 Task: Start a Sprint called Sprint0000000096 in Scrum Project Project0000000032 in Jira. Create a Scrum Project Project0000000033 in Jira. Create a Scrum Project Project0000000034 in Jira. Add Person0000000065 as Team Member of Scrum Project Project0000000033 in Jira. Add Person0000000066 as Team Member of Scrum Project Project0000000033 in Jira
Action: Mouse moved to (313, 115)
Screenshot: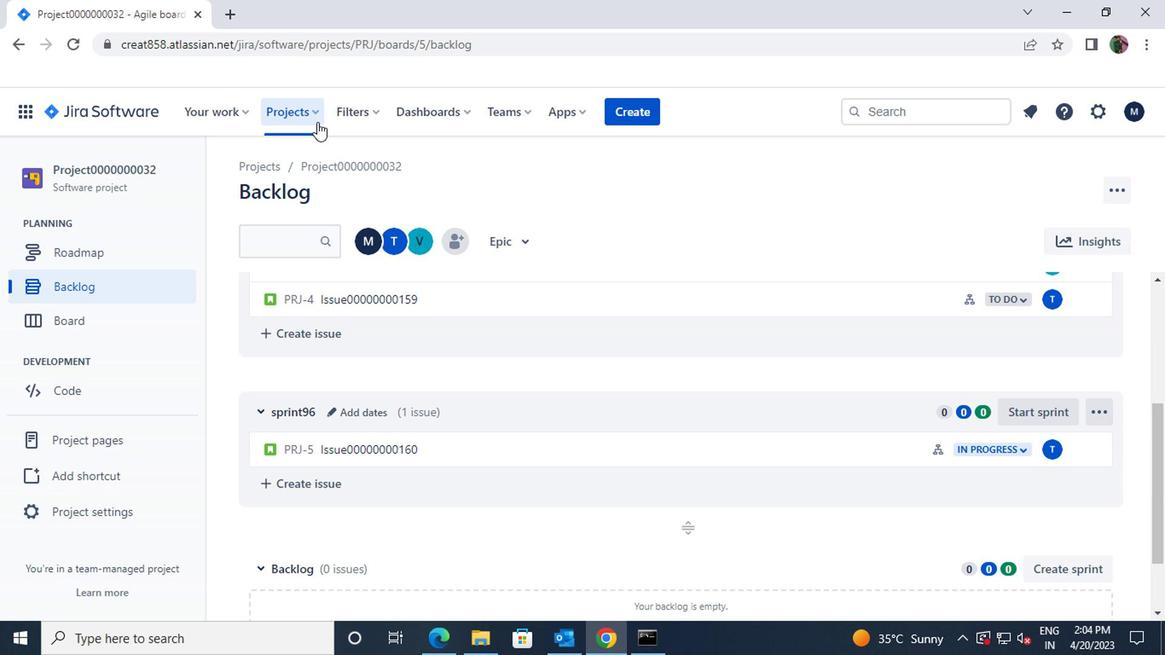 
Action: Mouse pressed left at (313, 115)
Screenshot: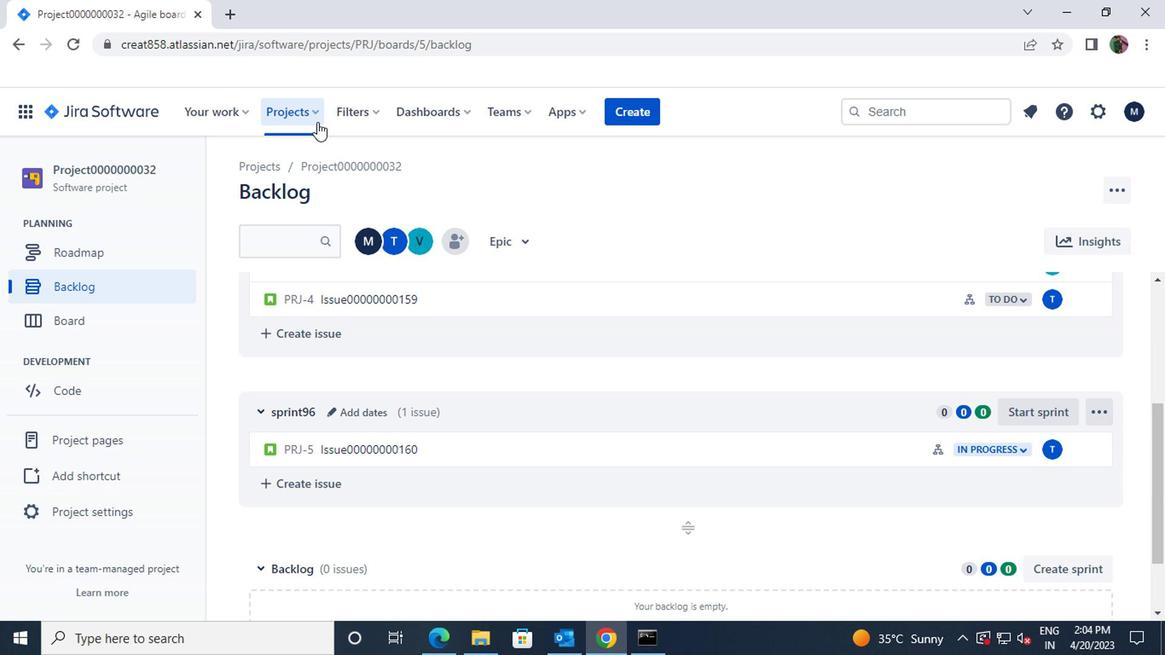 
Action: Mouse moved to (311, 183)
Screenshot: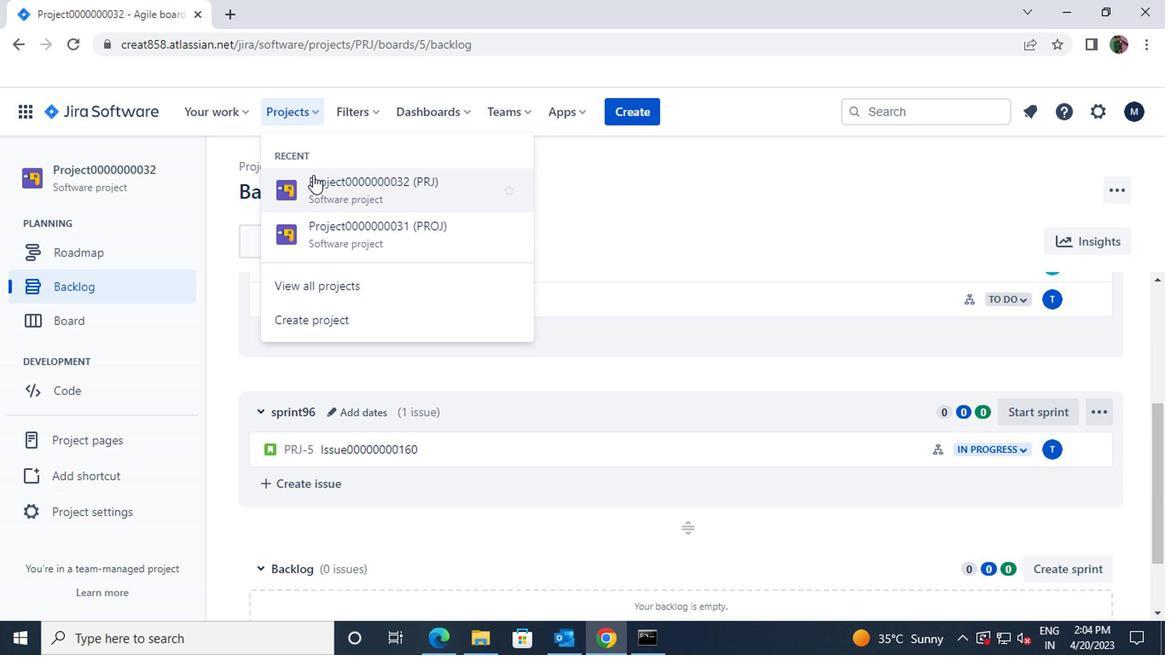
Action: Mouse pressed left at (311, 183)
Screenshot: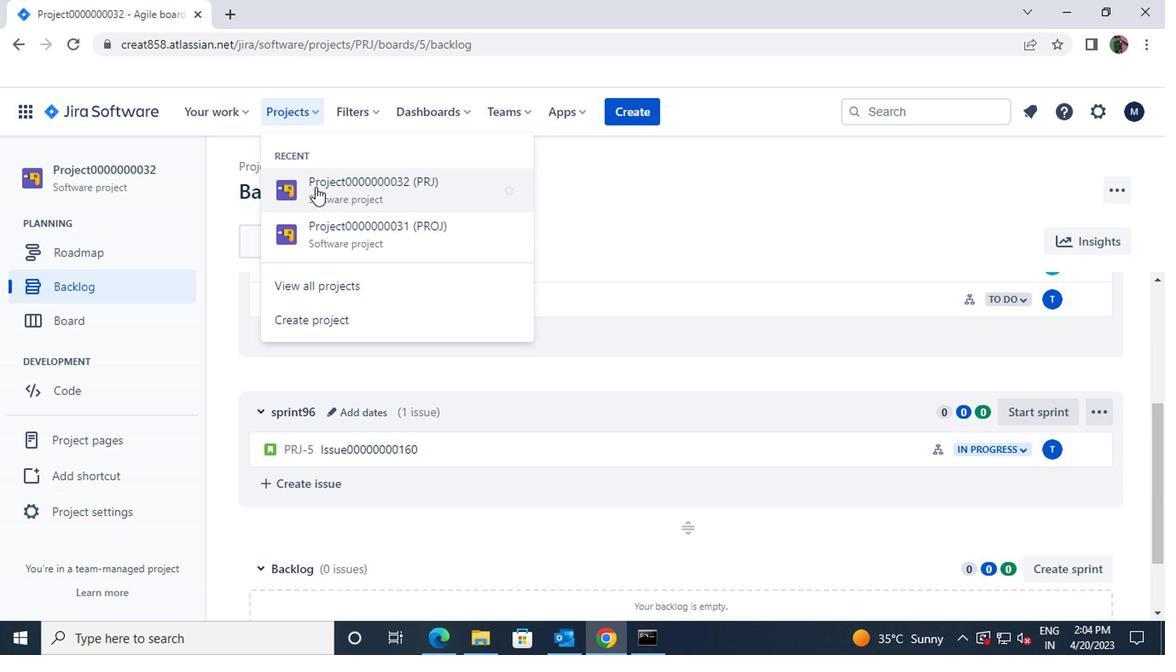 
Action: Mouse moved to (115, 285)
Screenshot: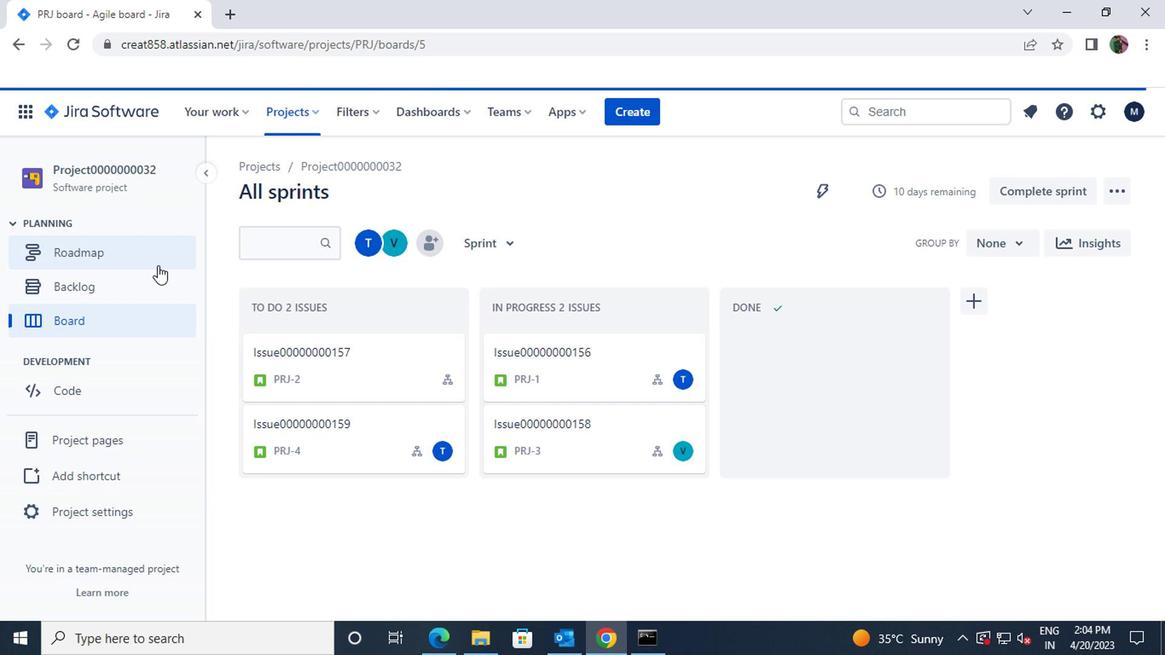 
Action: Mouse pressed left at (115, 285)
Screenshot: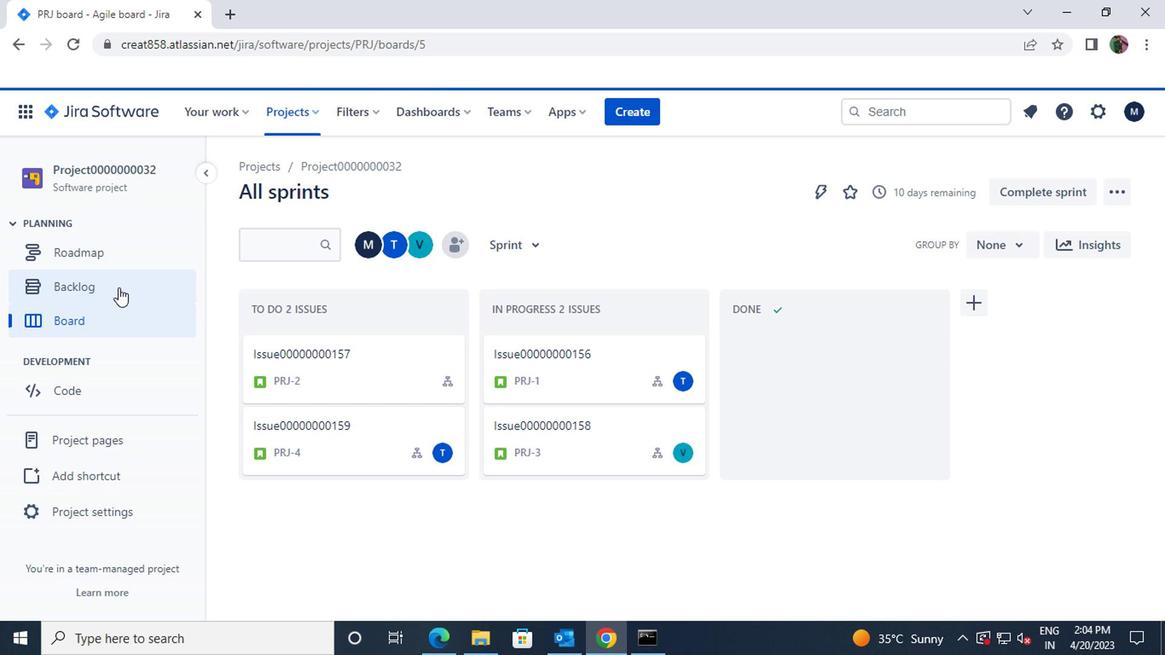
Action: Mouse moved to (487, 388)
Screenshot: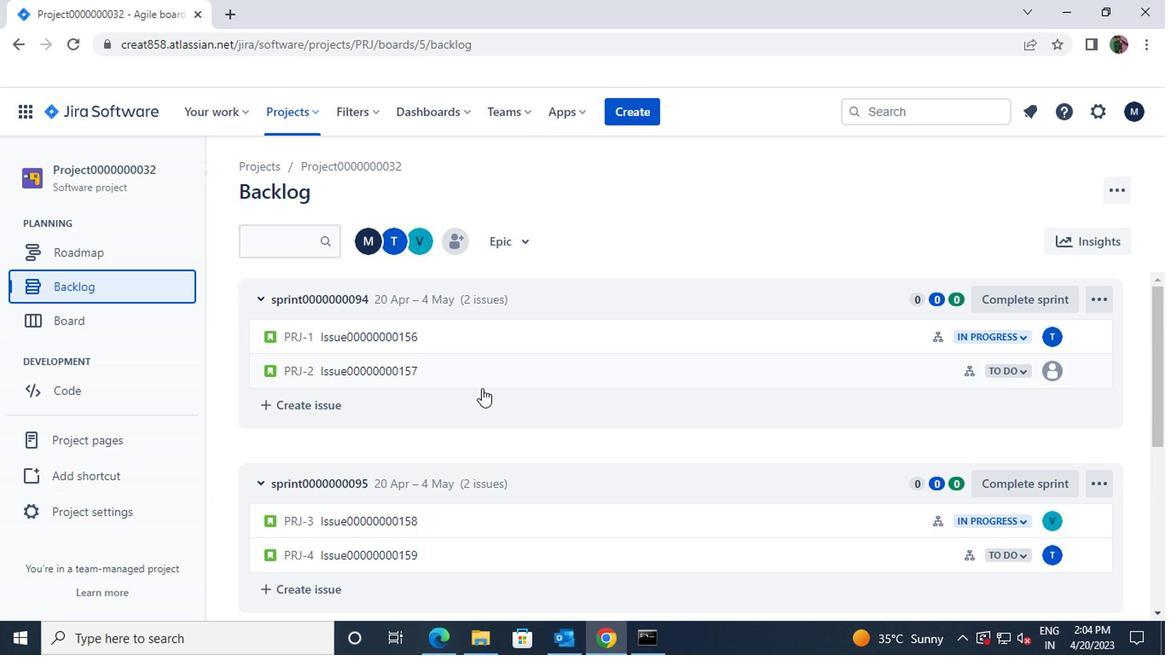 
Action: Mouse scrolled (487, 387) with delta (0, 0)
Screenshot: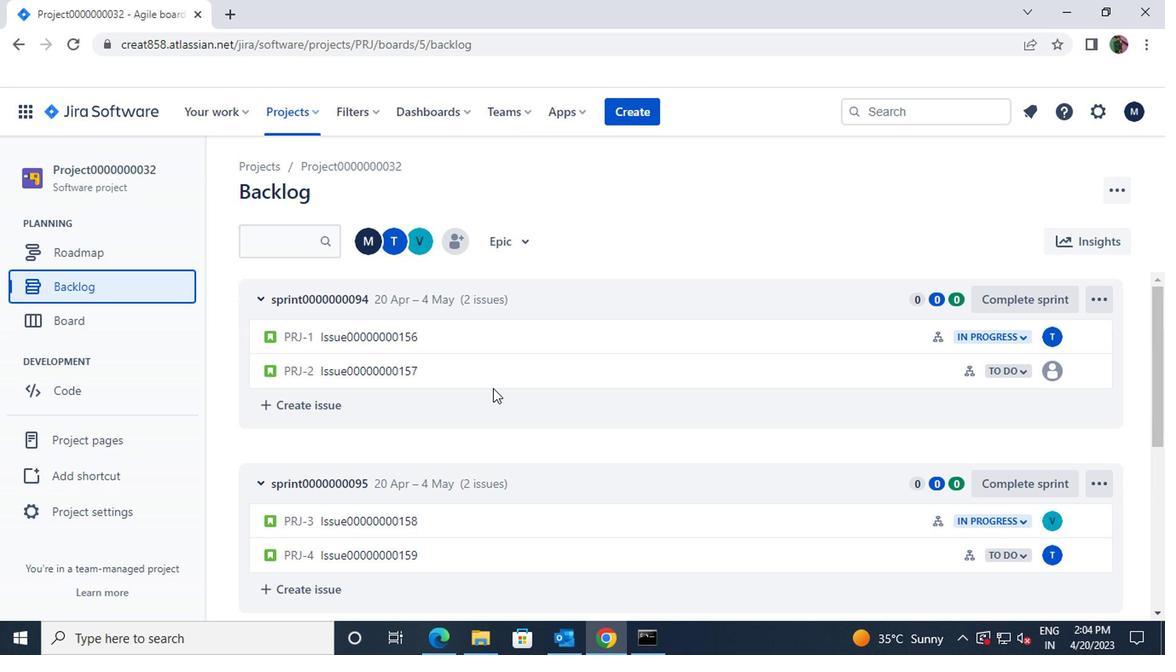 
Action: Mouse scrolled (487, 387) with delta (0, 0)
Screenshot: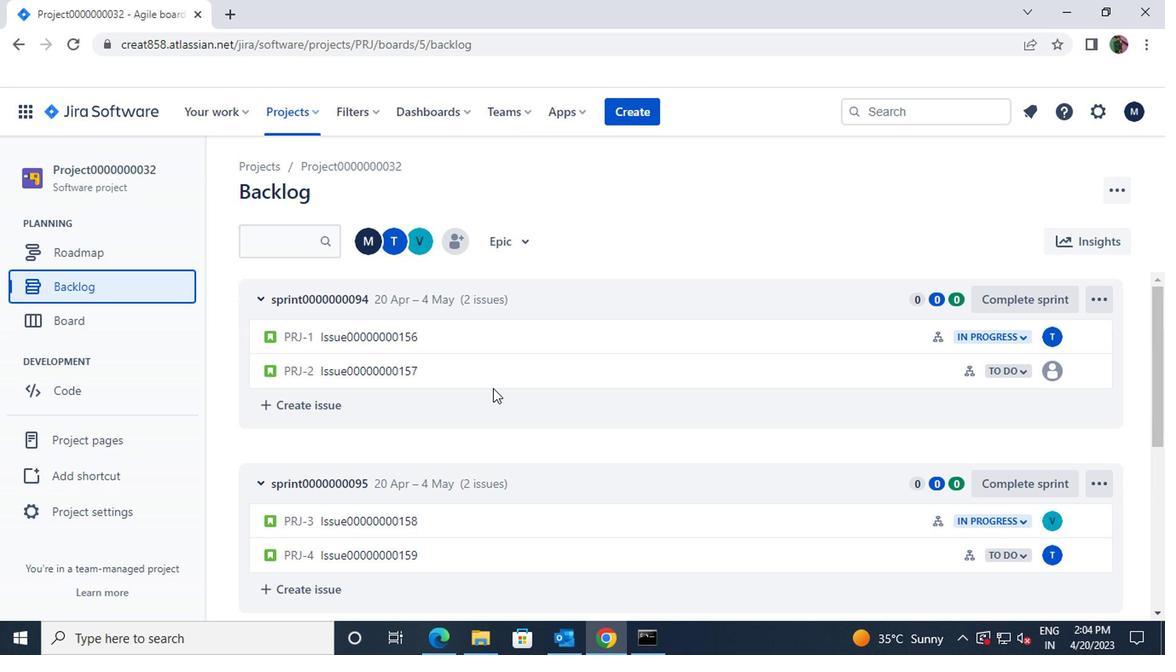 
Action: Mouse scrolled (487, 387) with delta (0, 0)
Screenshot: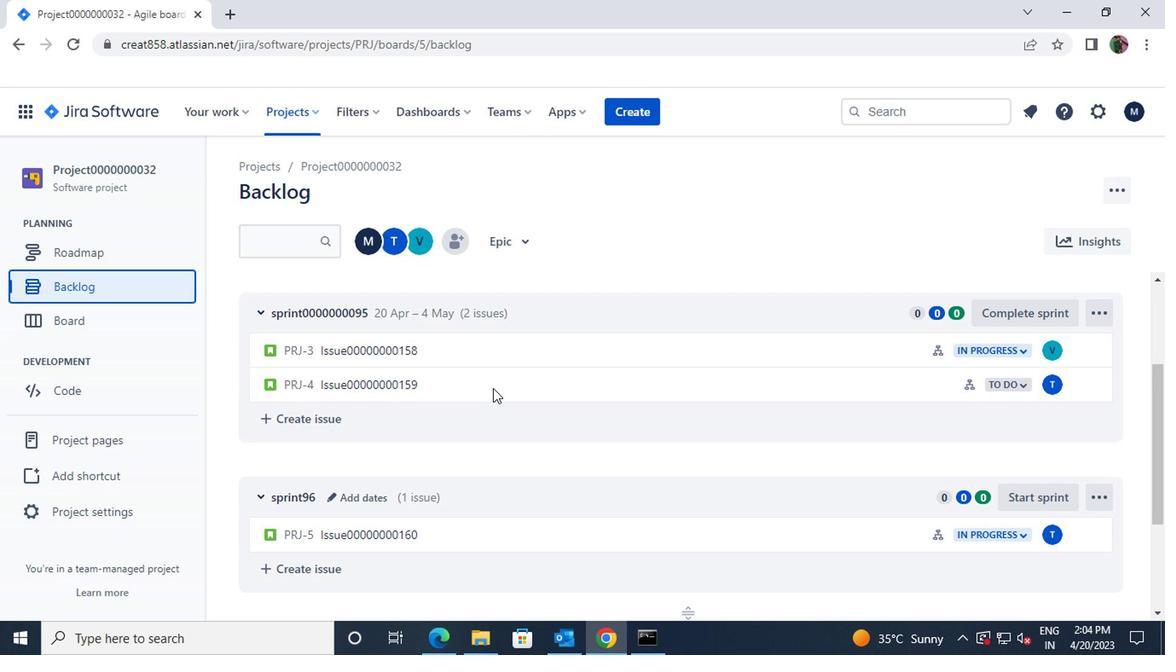
Action: Mouse moved to (1016, 416)
Screenshot: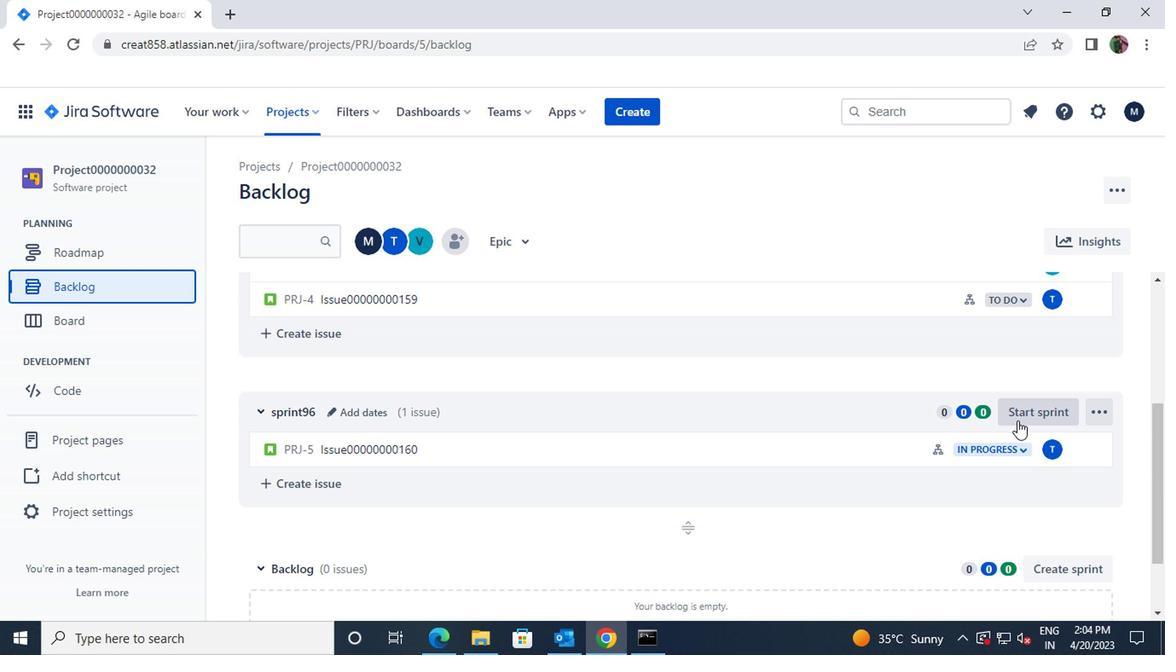 
Action: Mouse pressed left at (1016, 416)
Screenshot: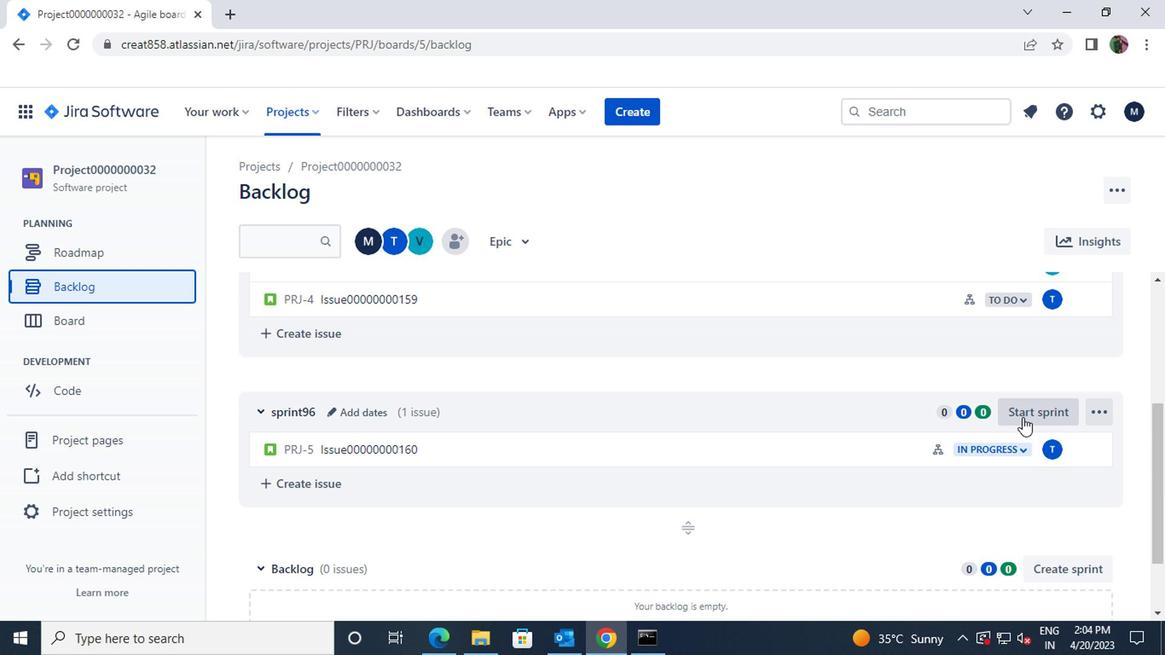 
Action: Mouse moved to (673, 443)
Screenshot: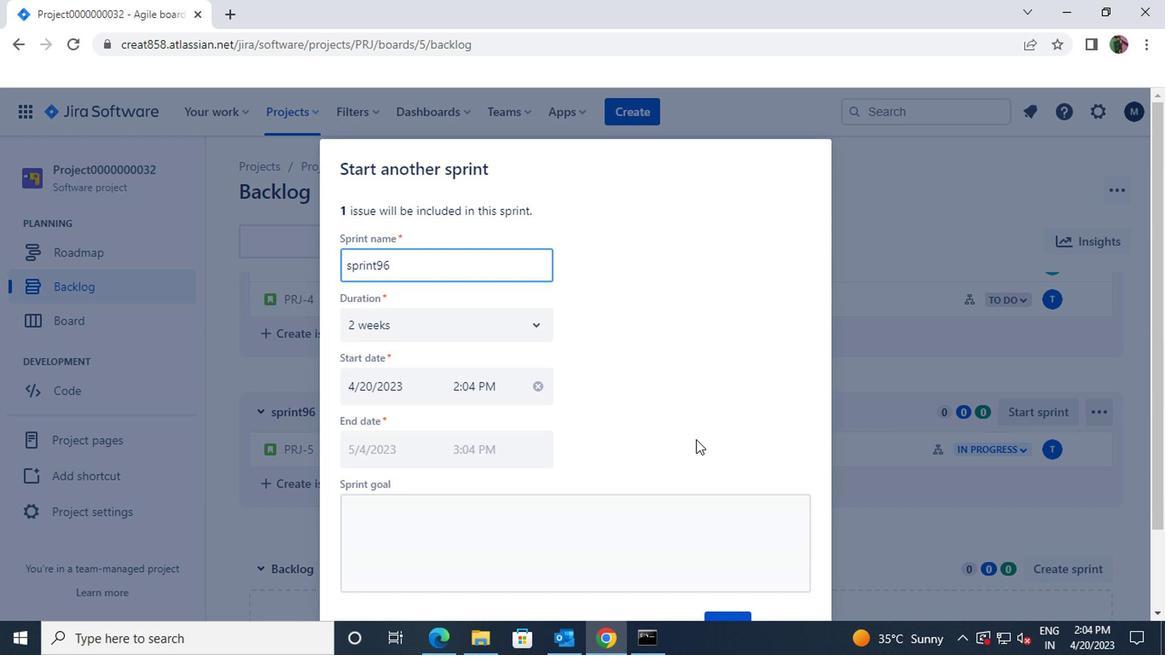 
Action: Mouse scrolled (673, 442) with delta (0, 0)
Screenshot: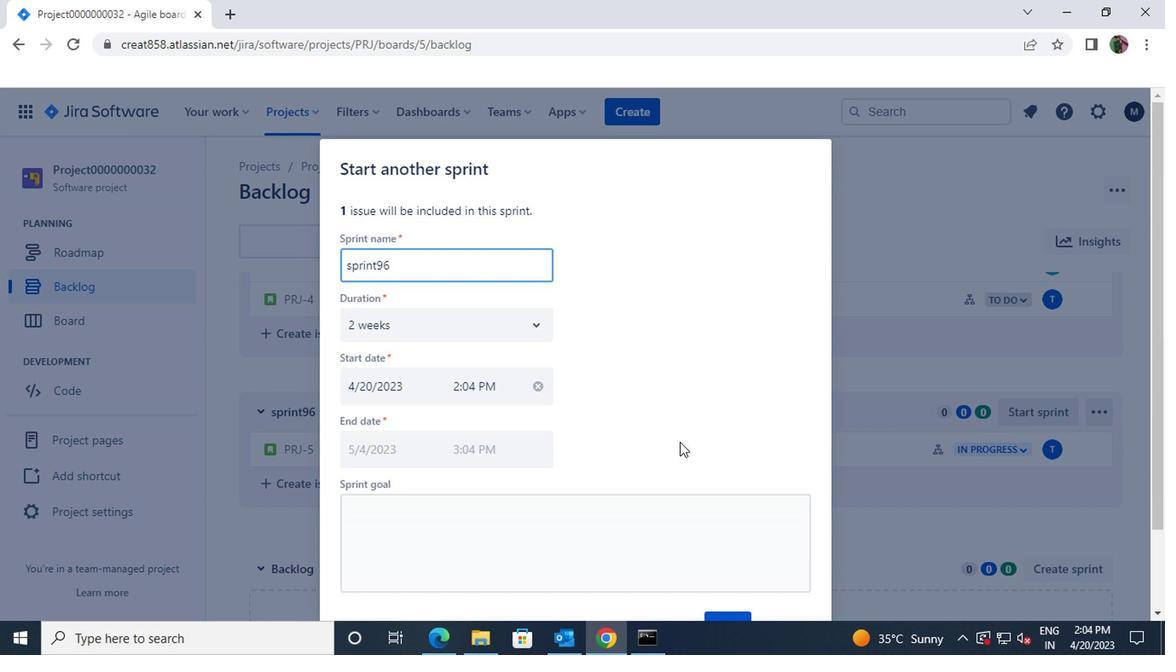 
Action: Mouse scrolled (673, 442) with delta (0, 0)
Screenshot: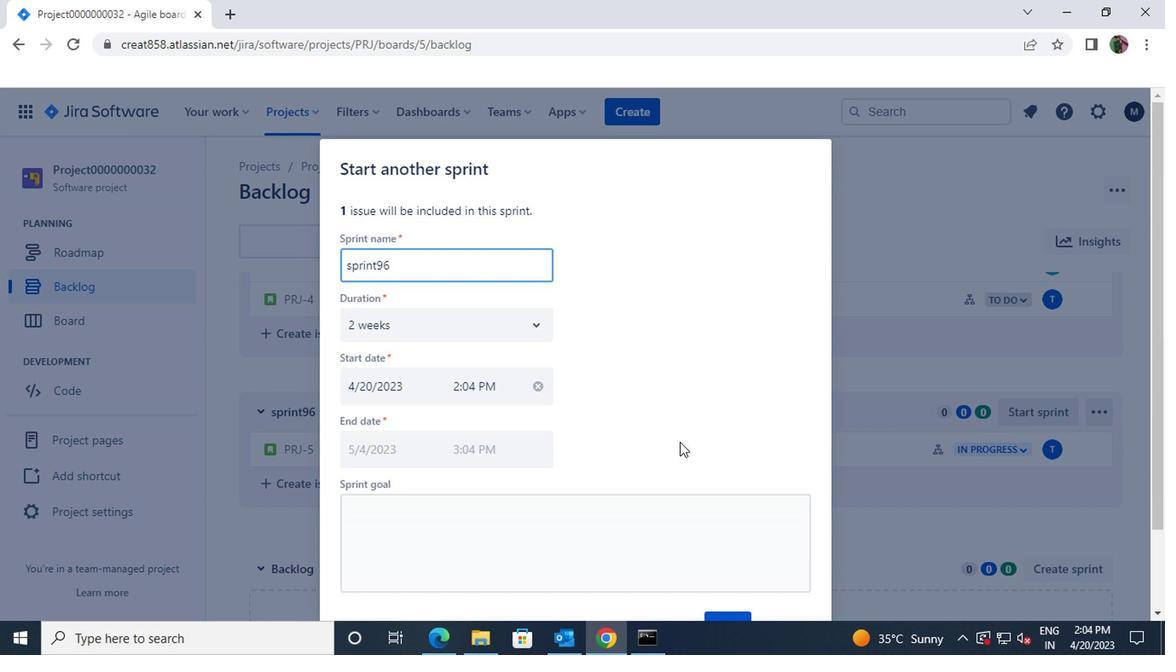 
Action: Mouse moved to (709, 525)
Screenshot: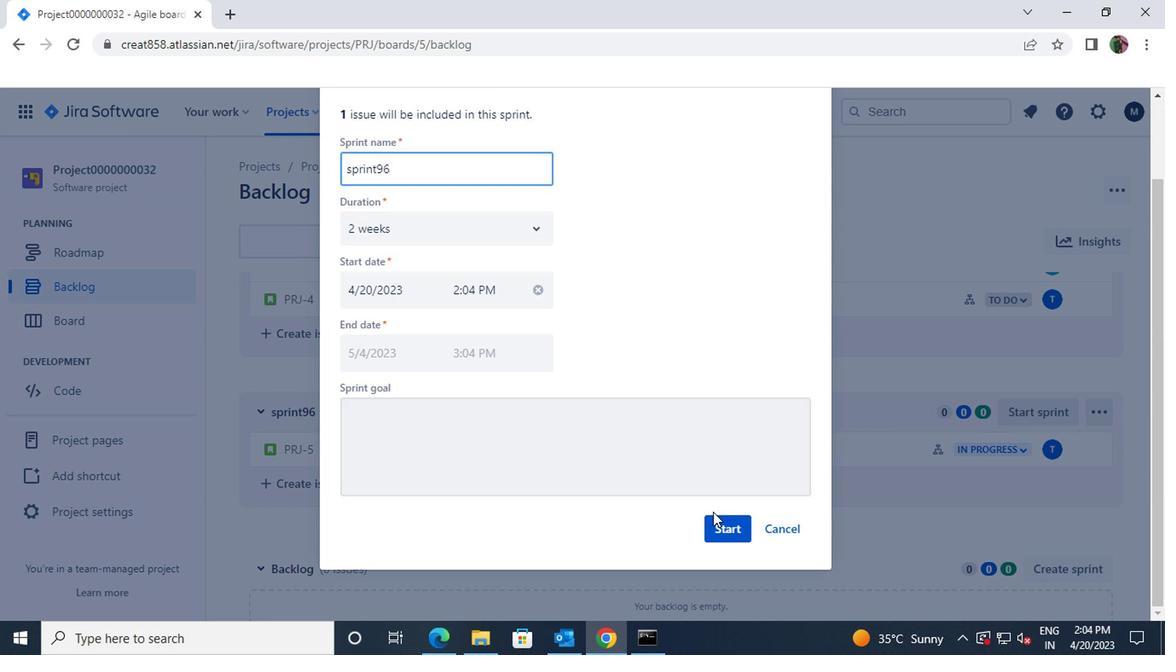 
Action: Mouse pressed left at (709, 525)
Screenshot: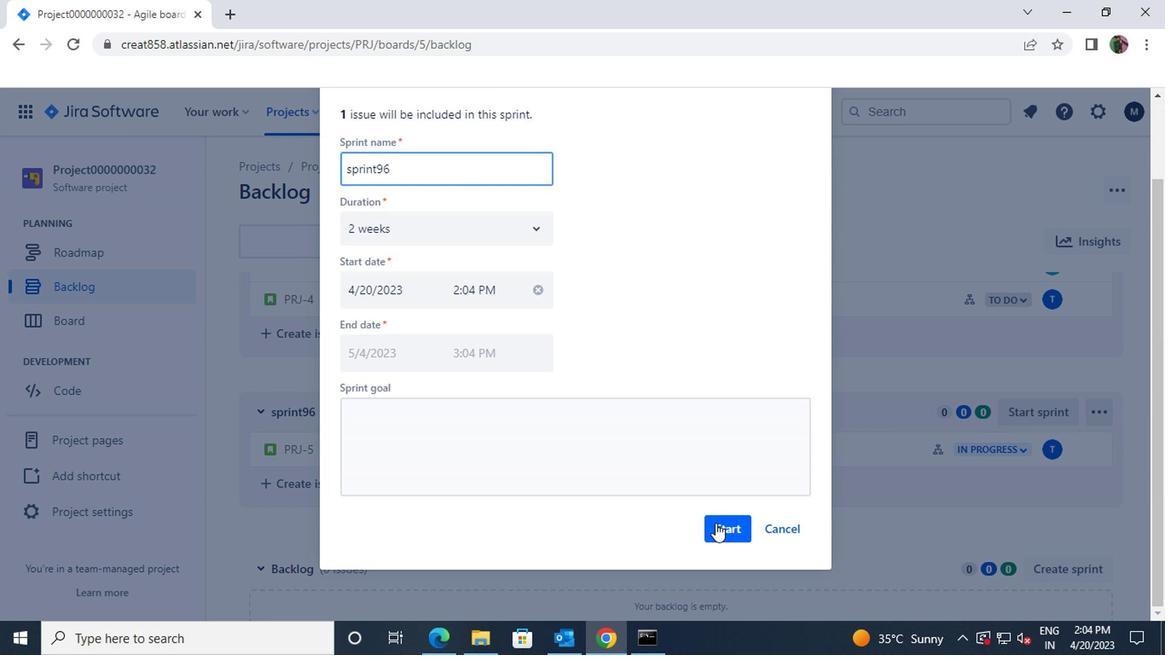 
Action: Mouse moved to (315, 108)
Screenshot: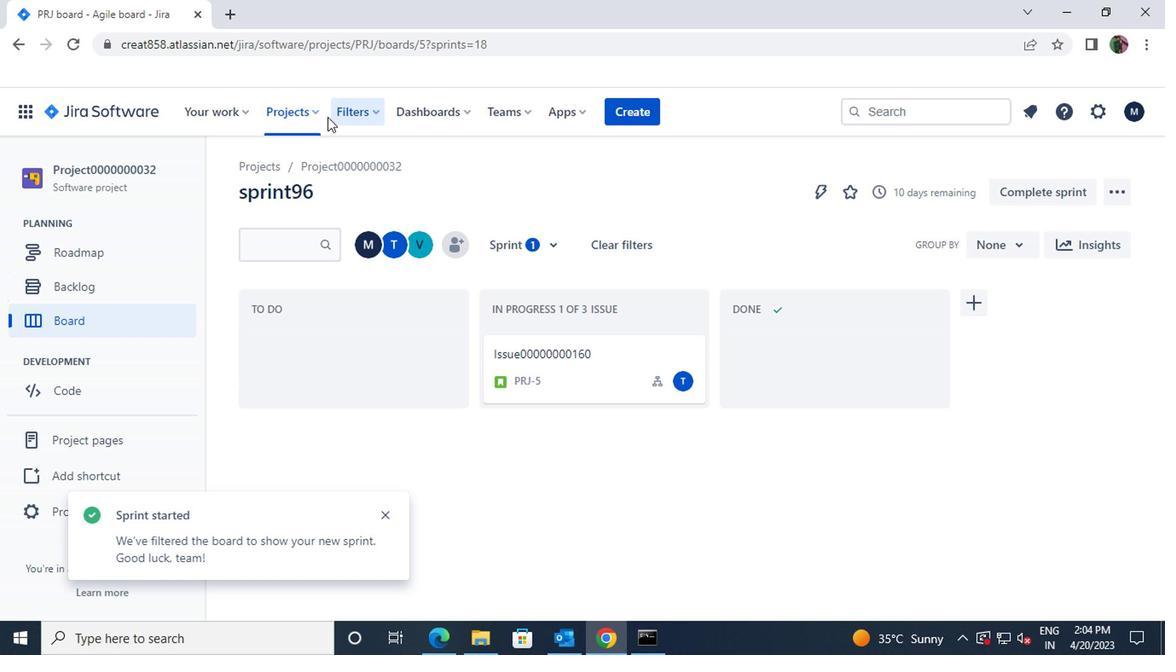 
Action: Mouse pressed left at (315, 108)
Screenshot: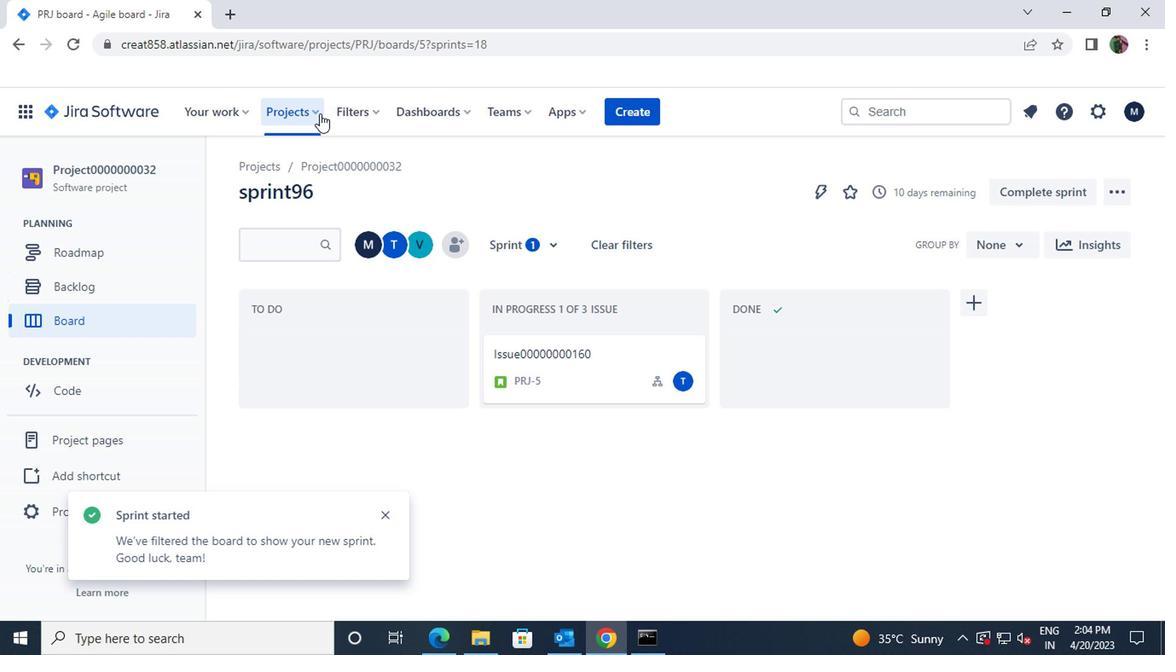 
Action: Mouse moved to (343, 311)
Screenshot: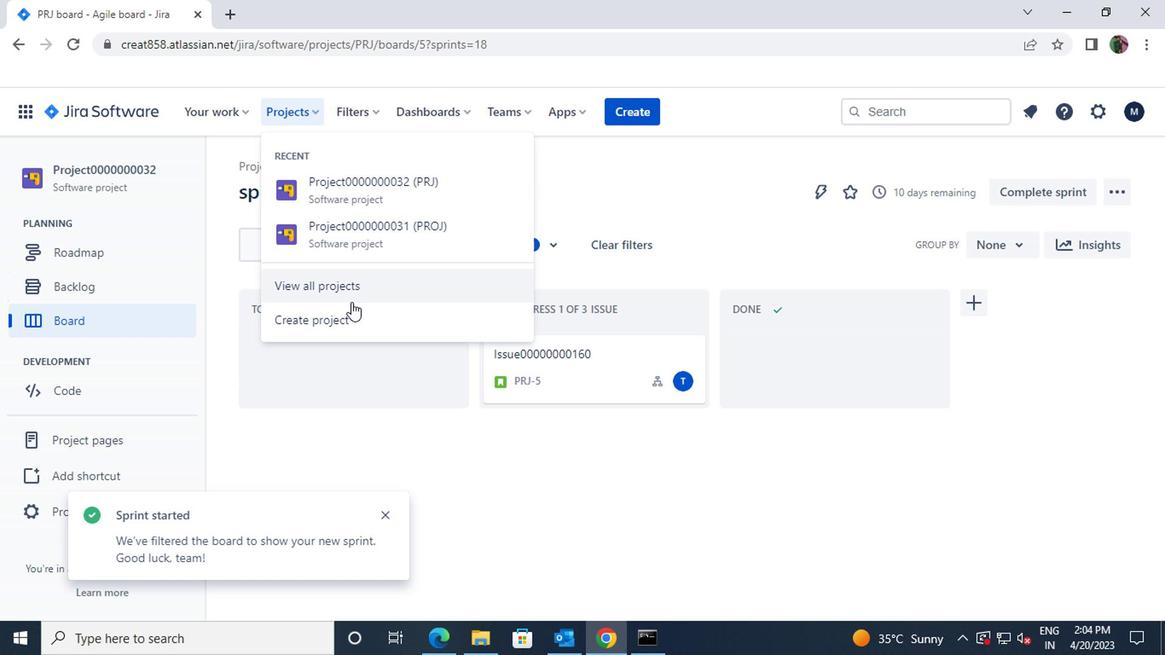 
Action: Mouse pressed left at (343, 311)
Screenshot: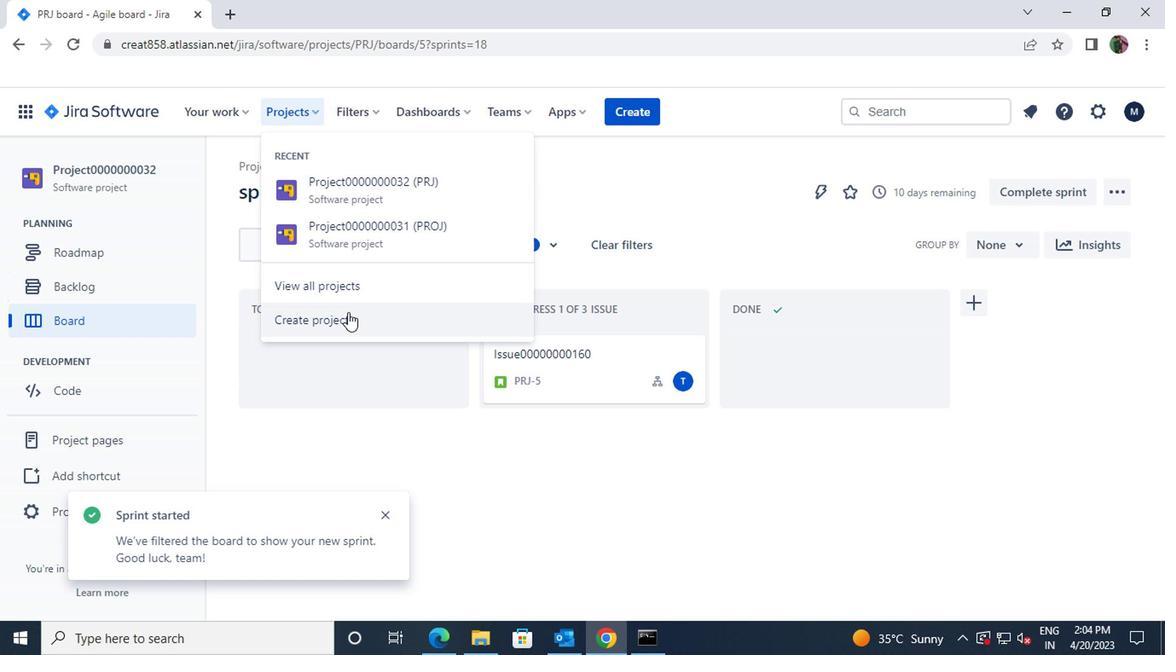 
Action: Mouse moved to (434, 435)
Screenshot: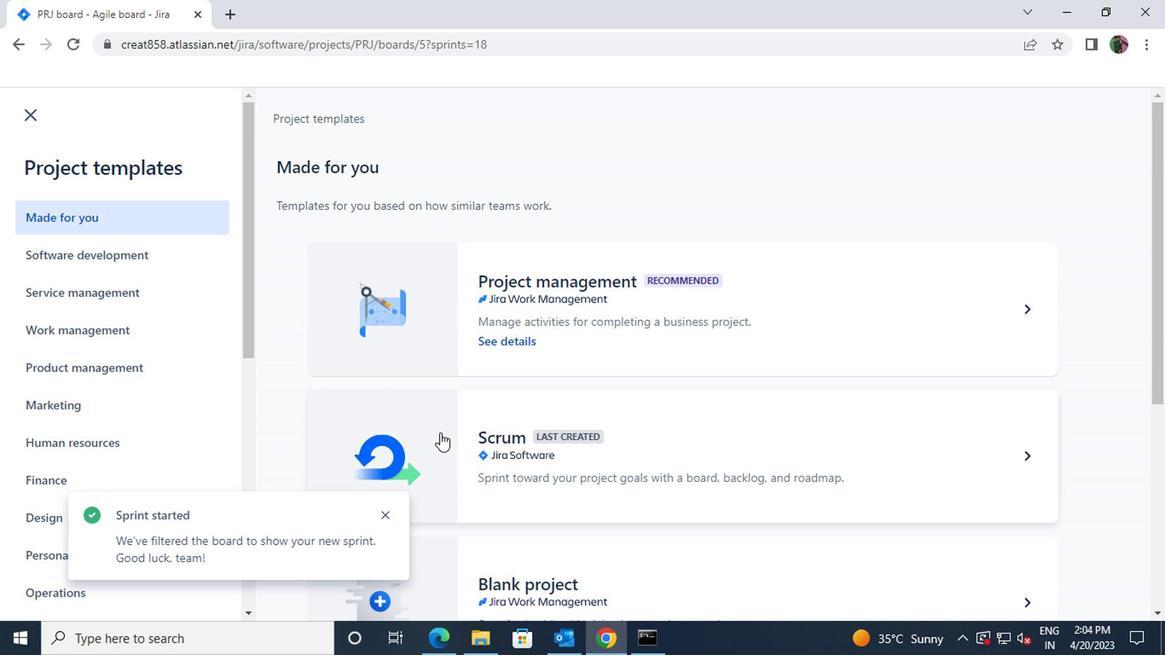 
Action: Mouse pressed left at (434, 435)
Screenshot: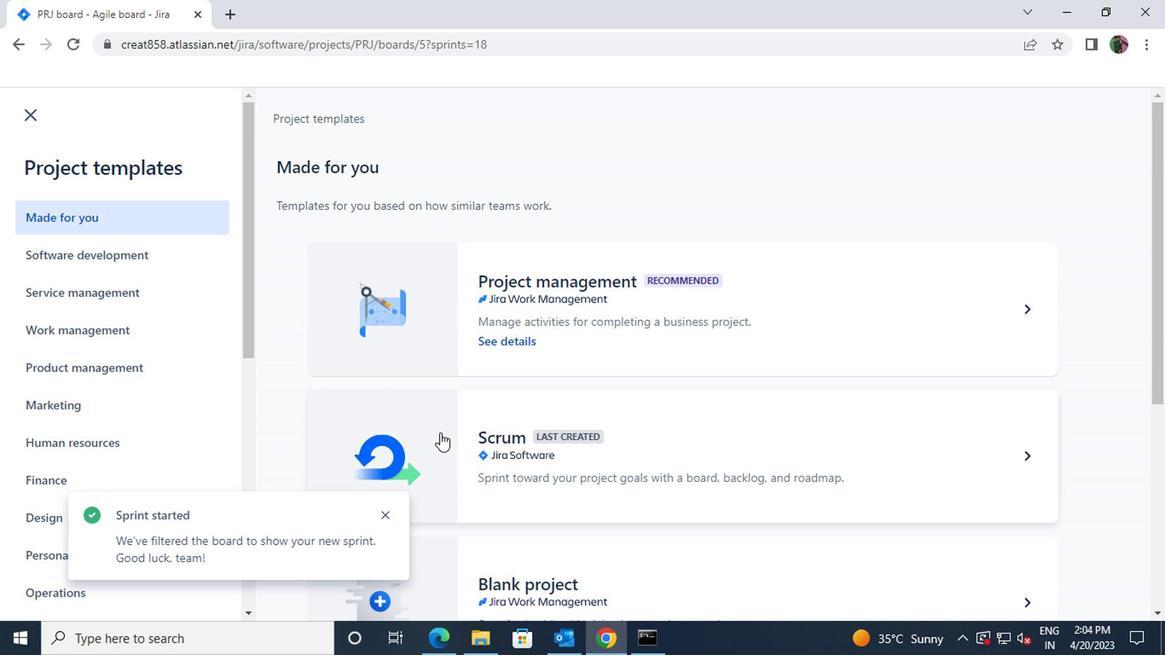 
Action: Mouse moved to (1004, 586)
Screenshot: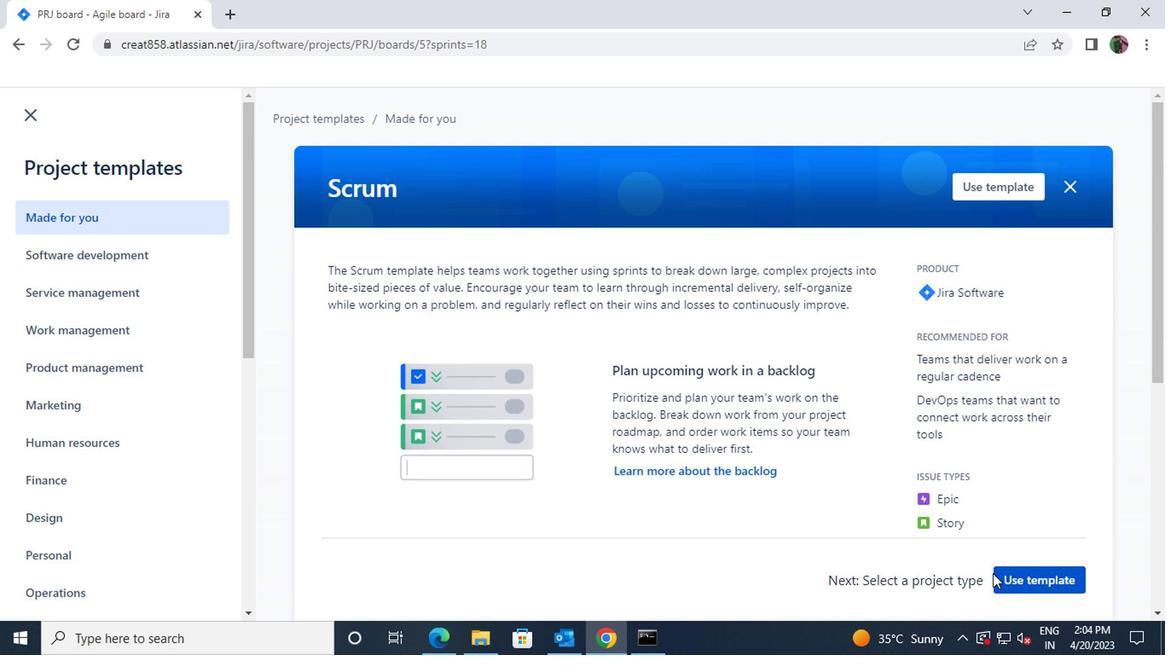
Action: Mouse pressed left at (1004, 586)
Screenshot: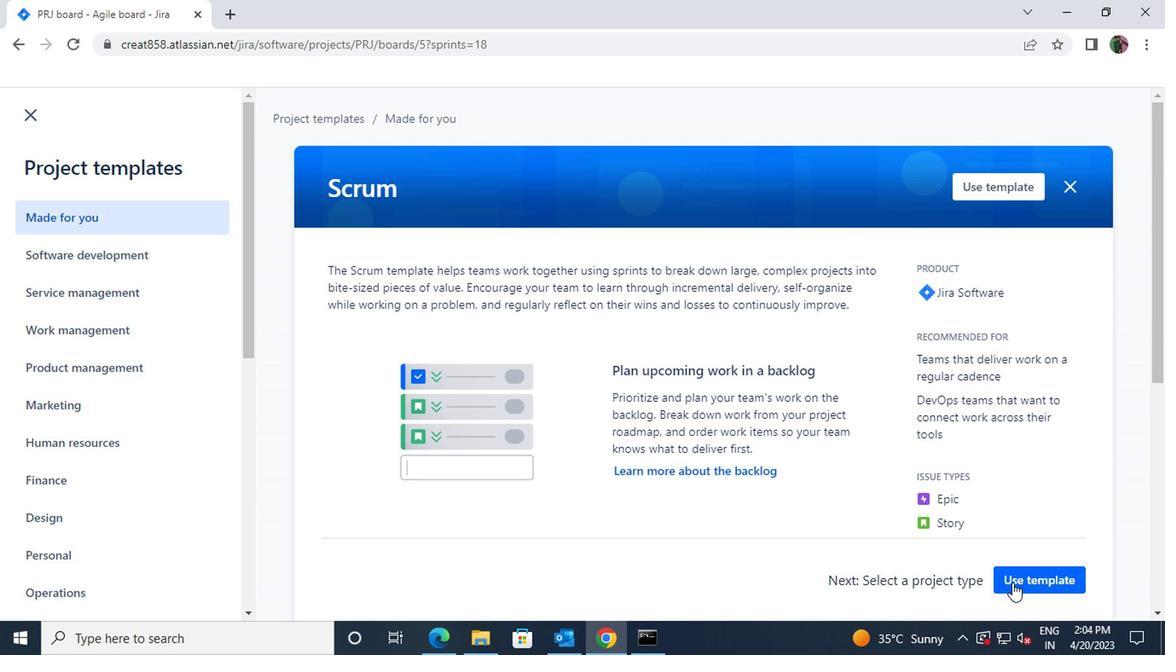 
Action: Mouse moved to (475, 561)
Screenshot: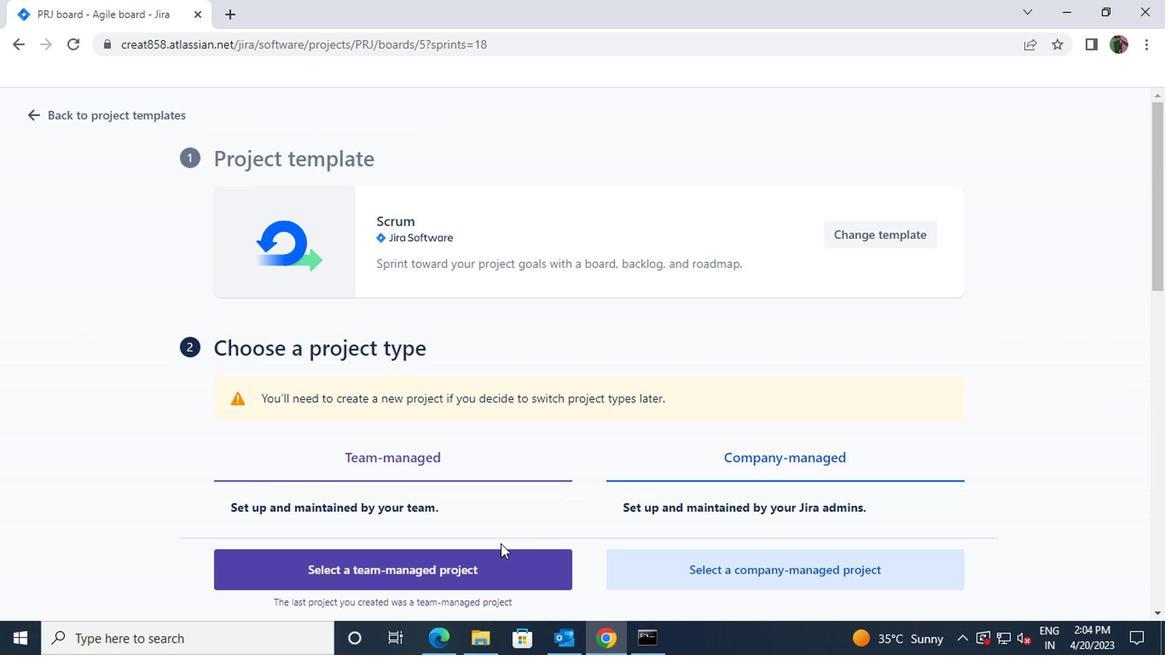 
Action: Mouse pressed left at (475, 561)
Screenshot: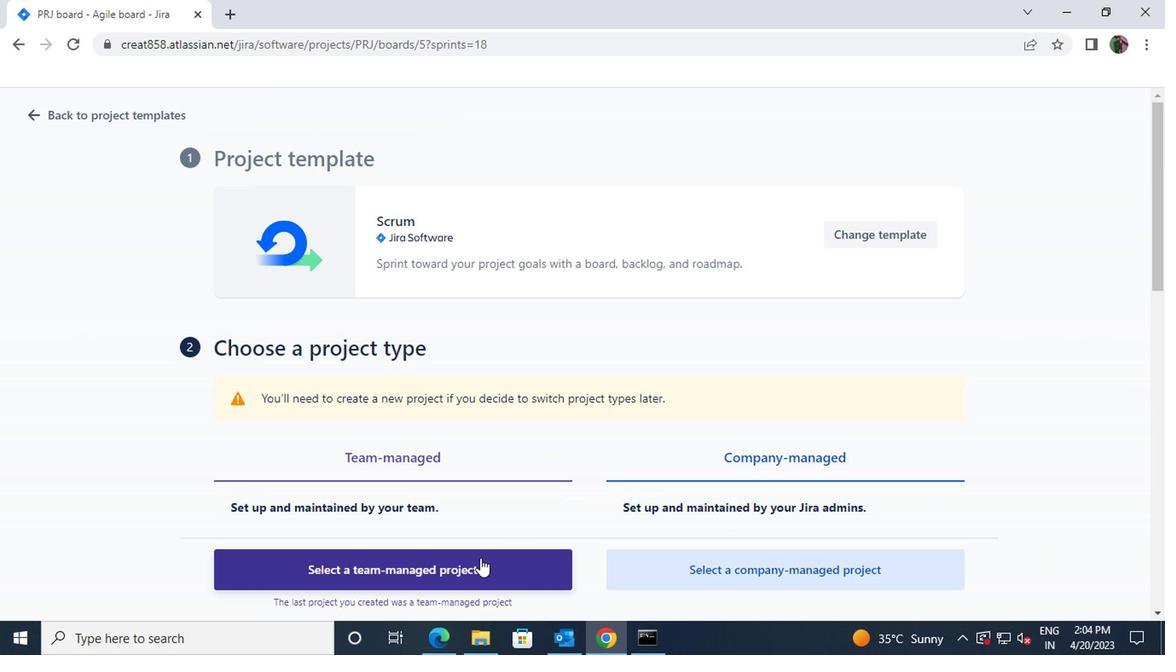 
Action: Mouse moved to (281, 277)
Screenshot: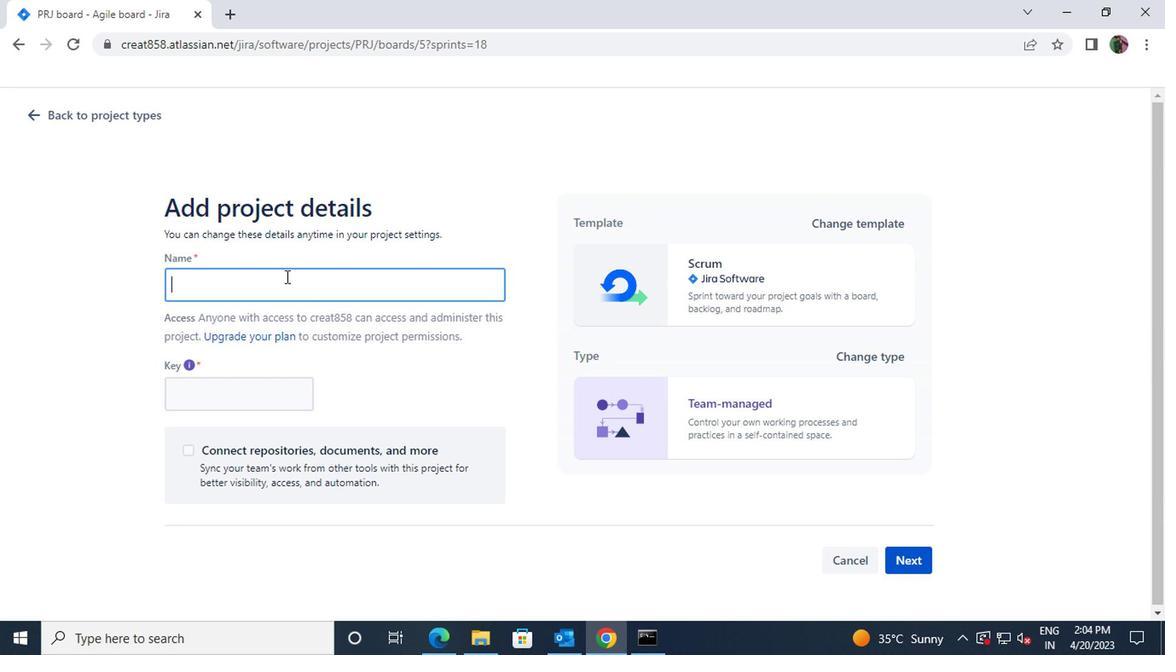 
Action: Mouse pressed left at (281, 277)
Screenshot: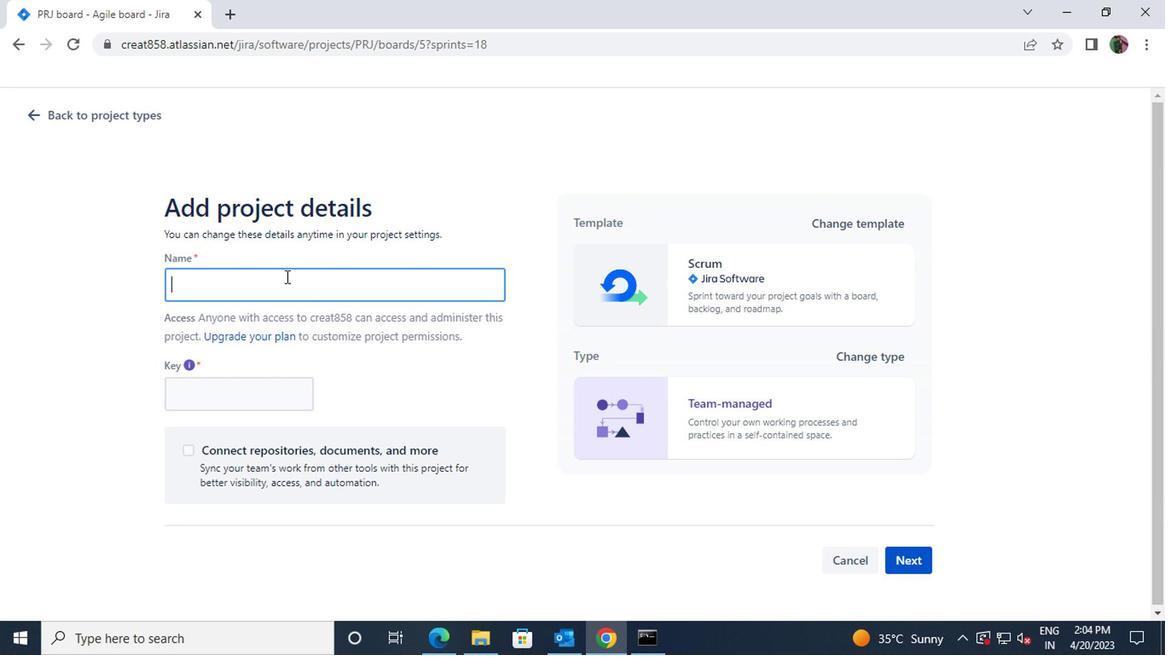 
Action: Key pressed <Key.shift>PROJECT0000000033
Screenshot: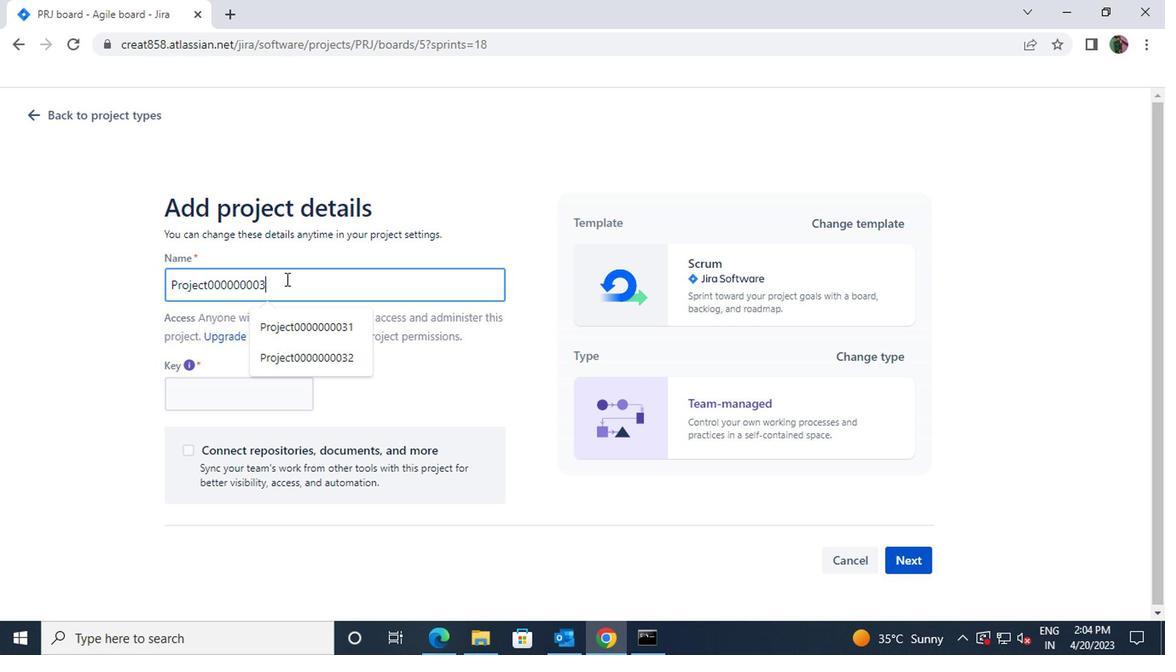 
Action: Mouse moved to (906, 556)
Screenshot: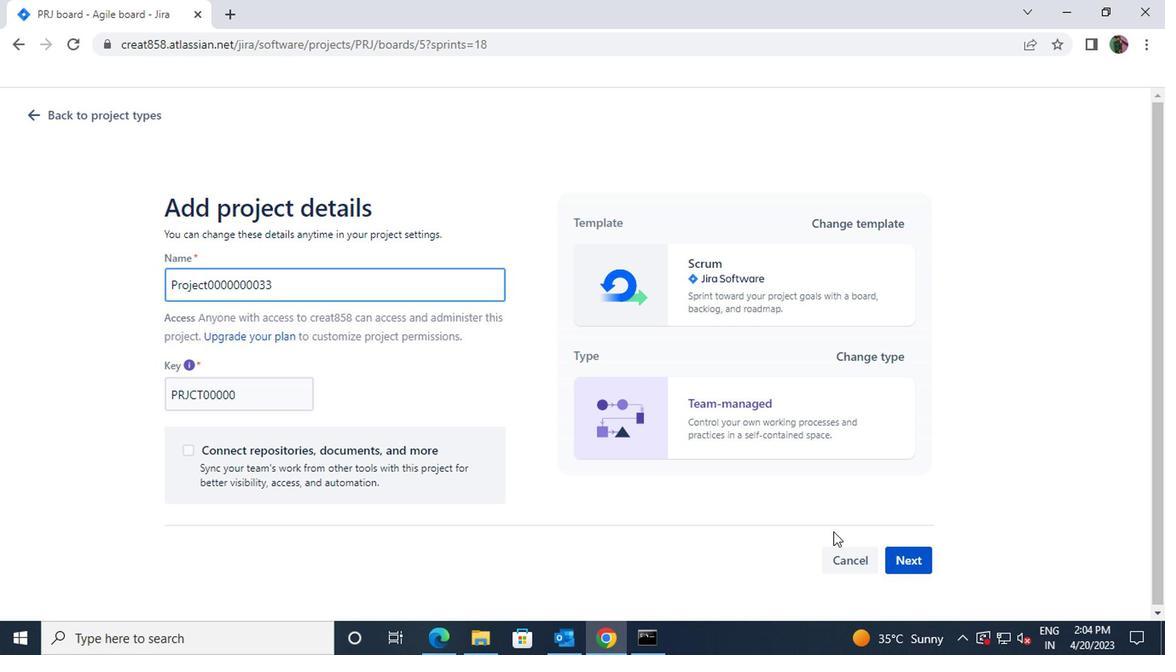 
Action: Mouse pressed left at (906, 556)
Screenshot: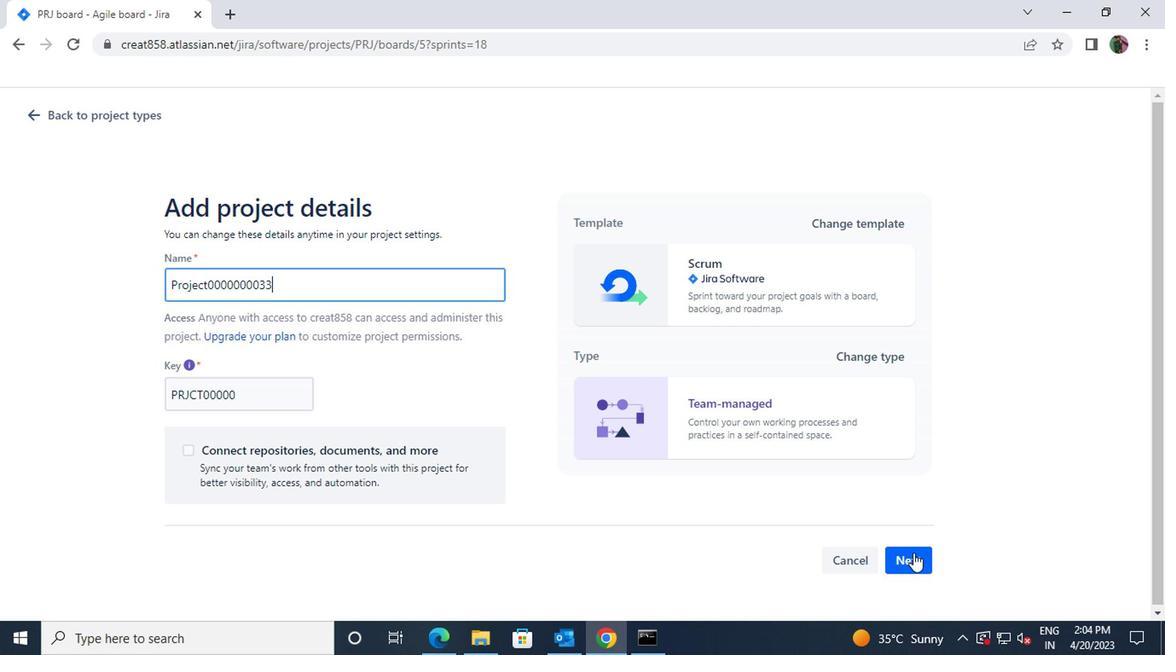 
Action: Mouse moved to (790, 470)
Screenshot: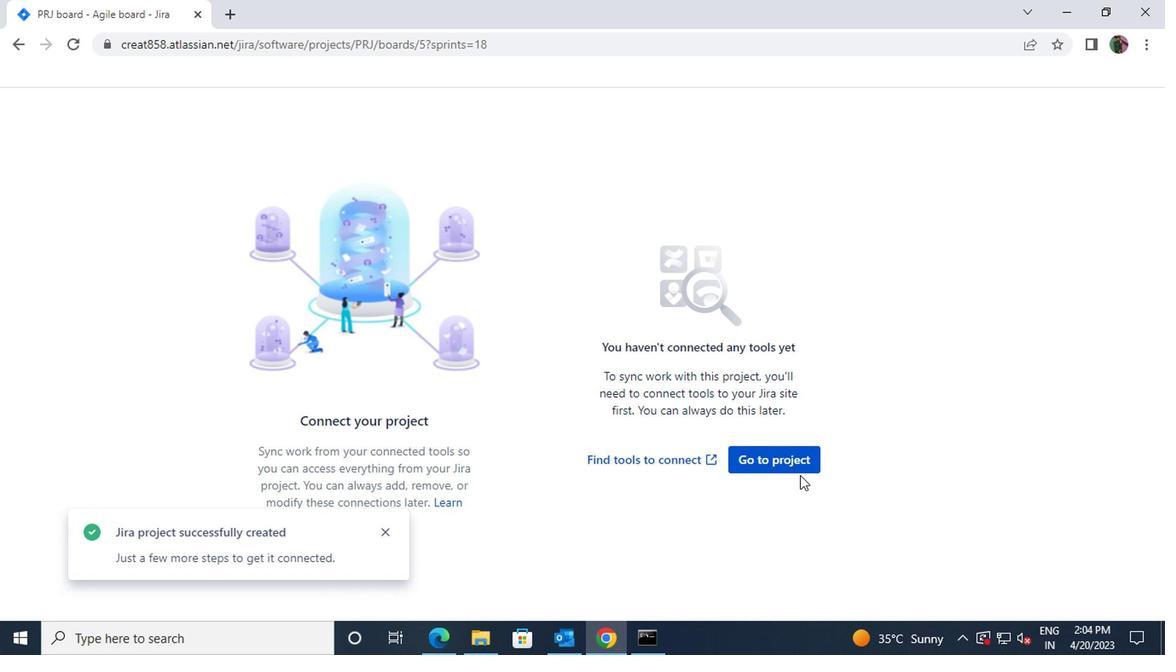 
Action: Mouse pressed left at (790, 470)
Screenshot: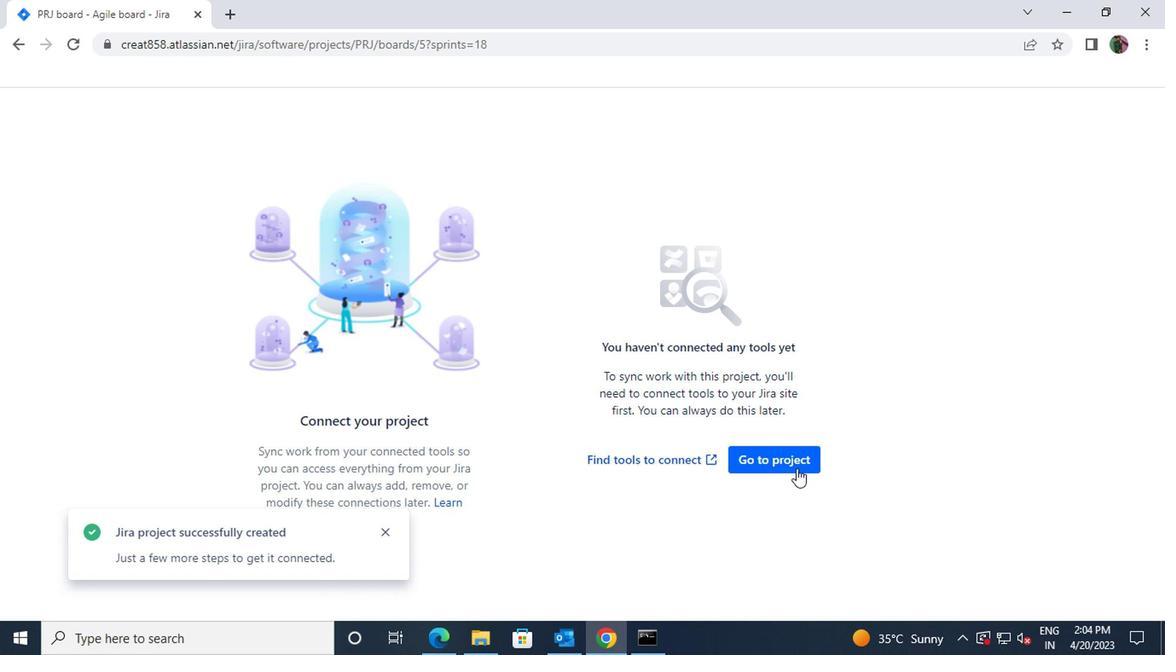 
Action: Mouse moved to (308, 112)
Screenshot: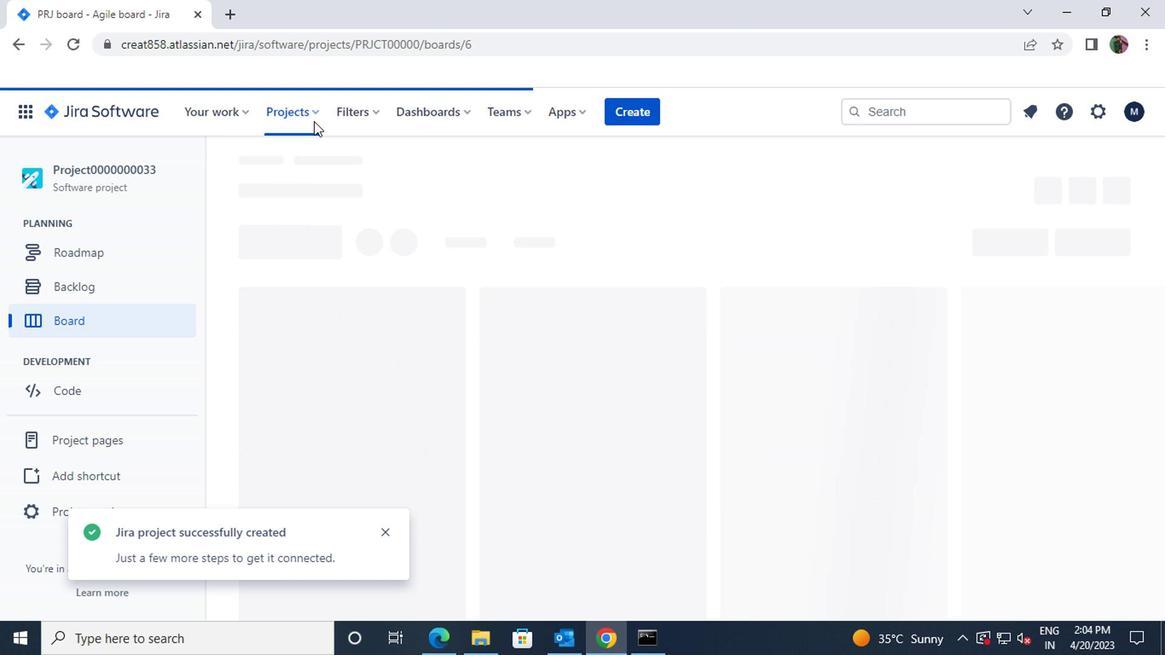 
Action: Mouse pressed left at (308, 112)
Screenshot: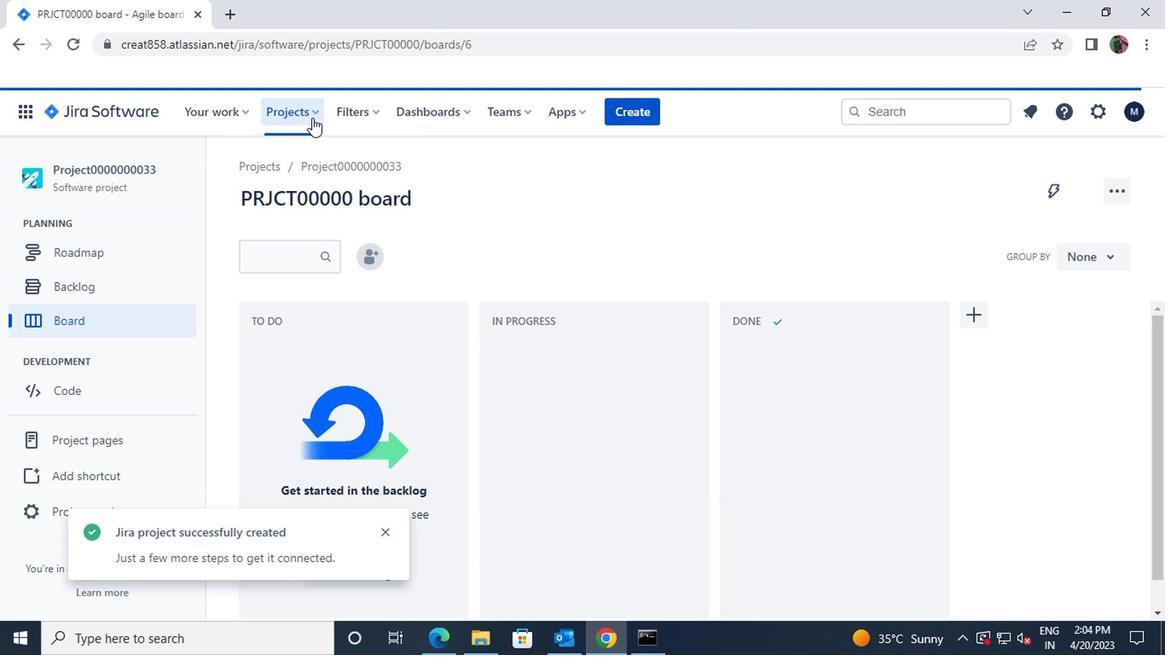 
Action: Mouse moved to (329, 356)
Screenshot: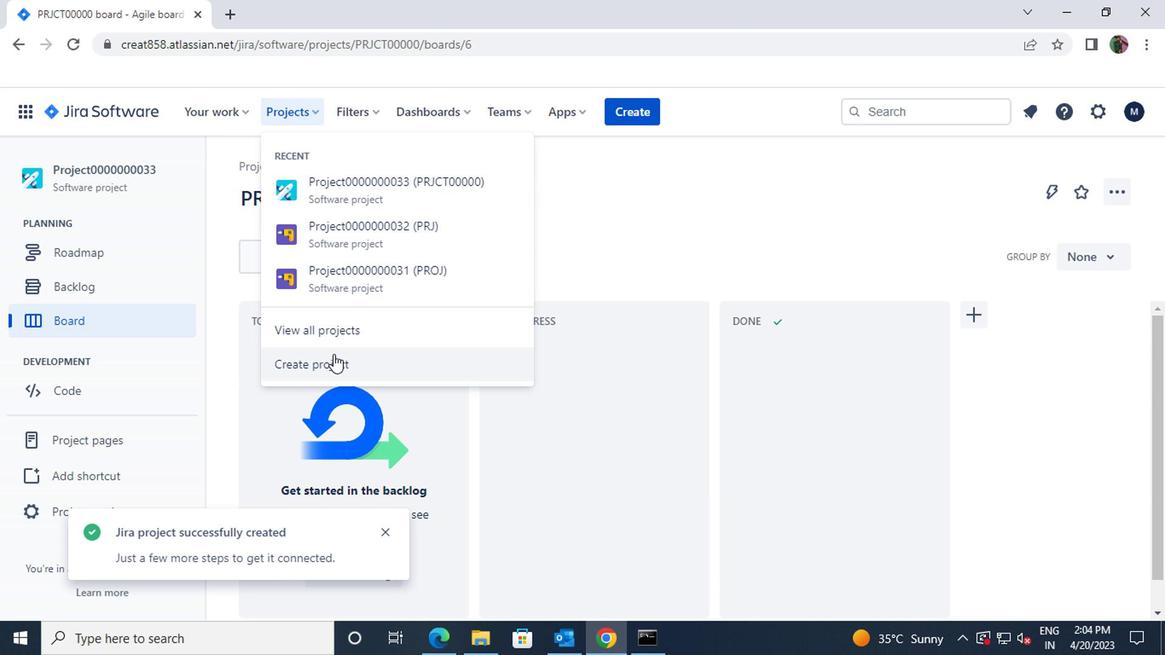 
Action: Mouse pressed left at (329, 356)
Screenshot: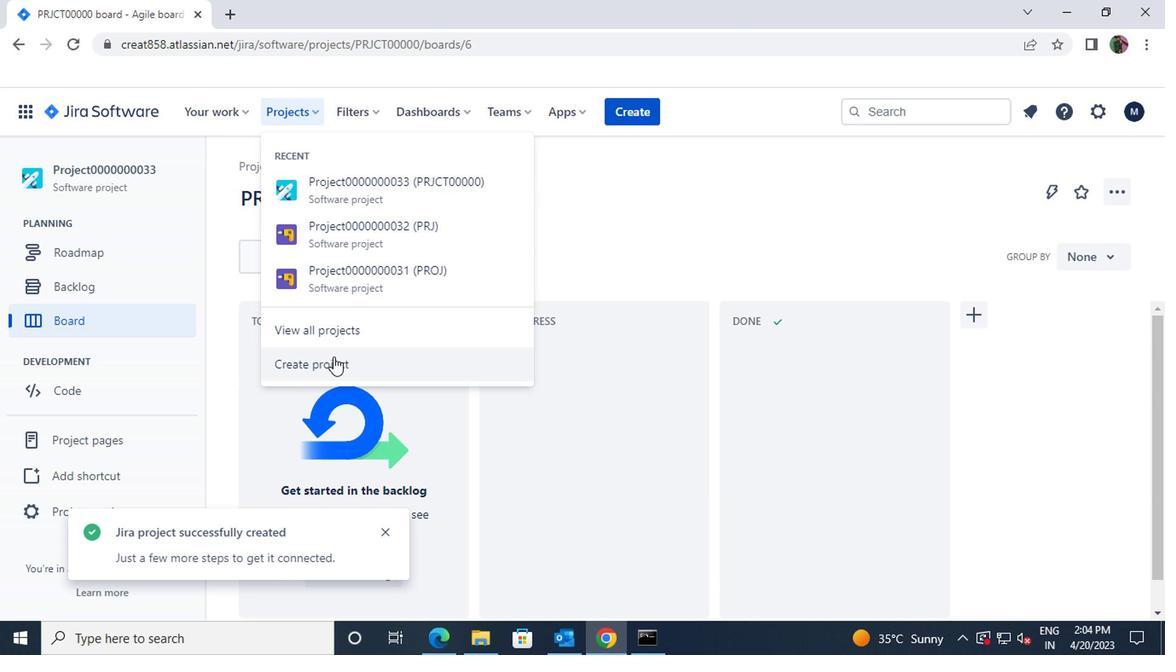 
Action: Mouse moved to (510, 450)
Screenshot: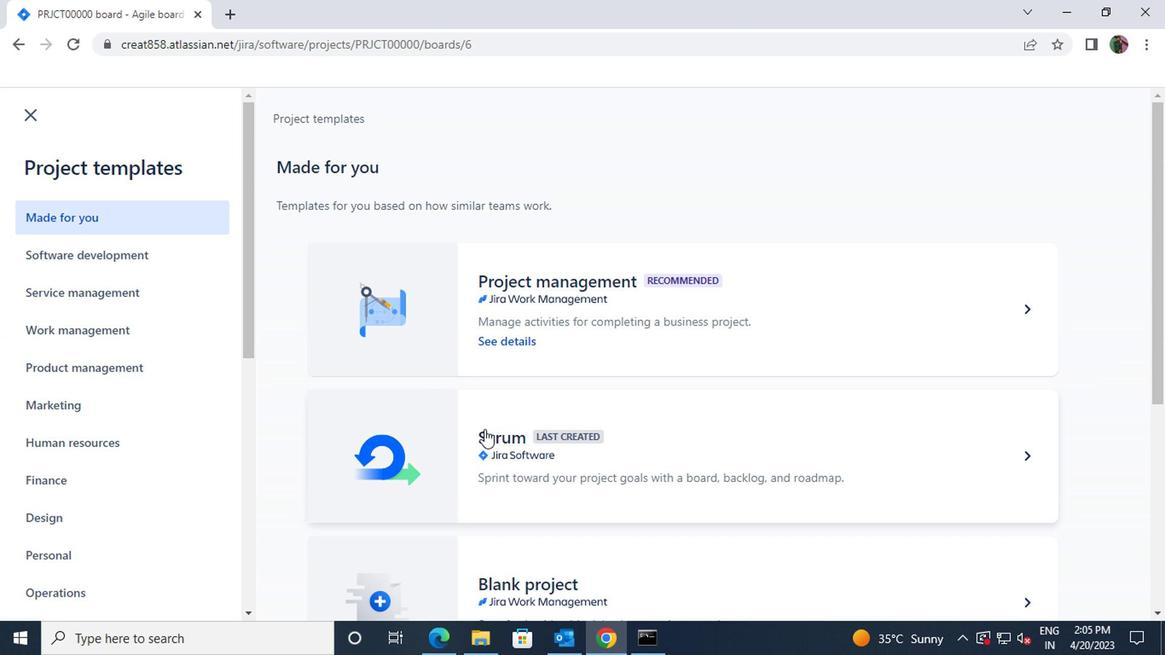 
Action: Mouse pressed left at (510, 450)
Screenshot: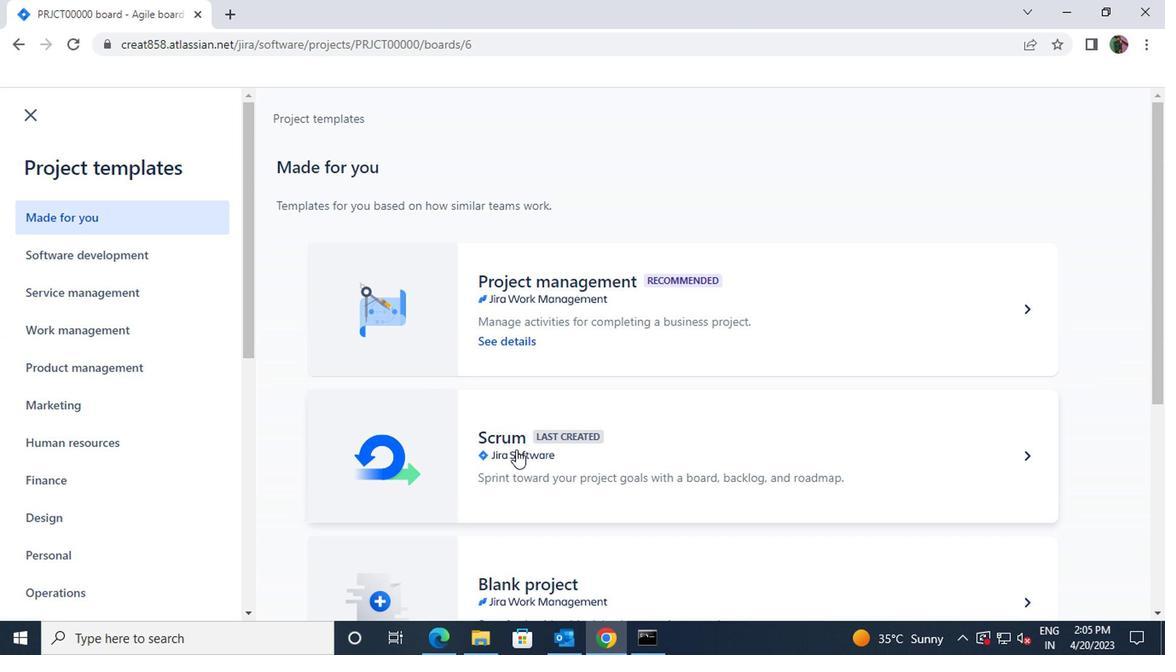 
Action: Mouse moved to (1041, 589)
Screenshot: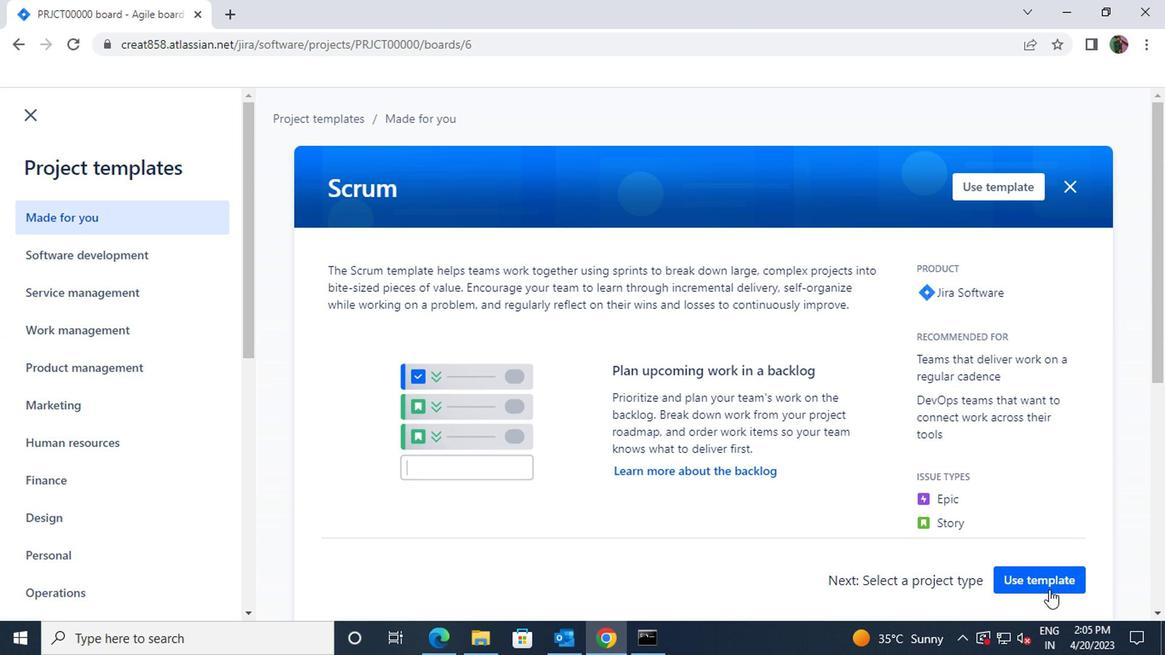 
Action: Mouse pressed left at (1041, 589)
Screenshot: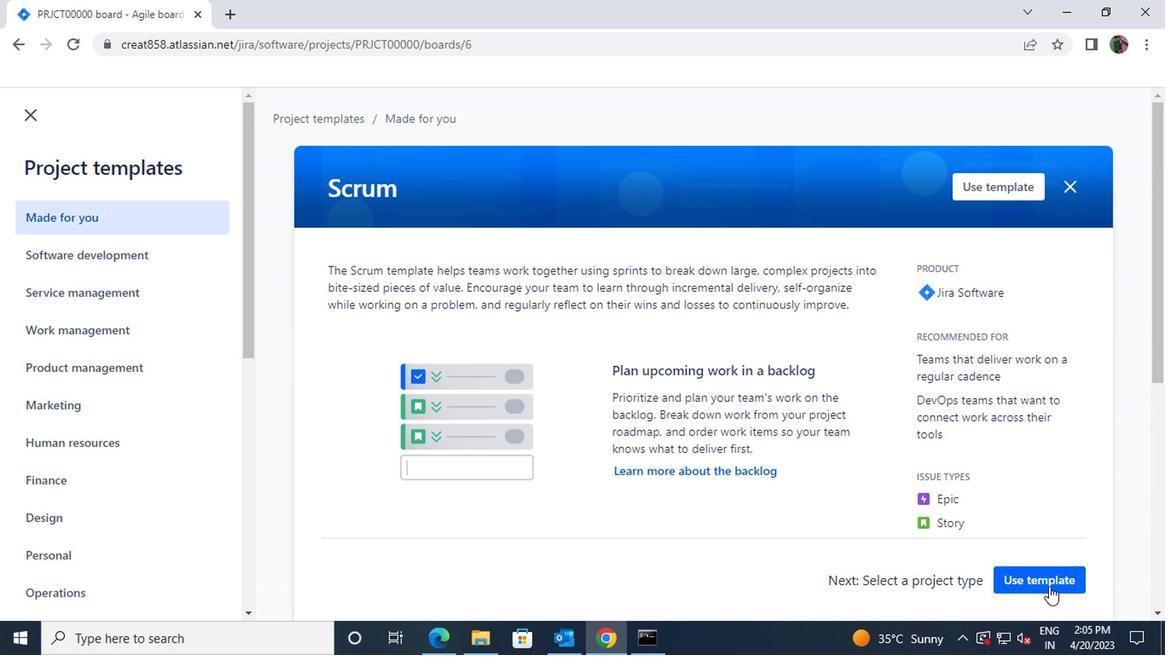 
Action: Mouse moved to (530, 558)
Screenshot: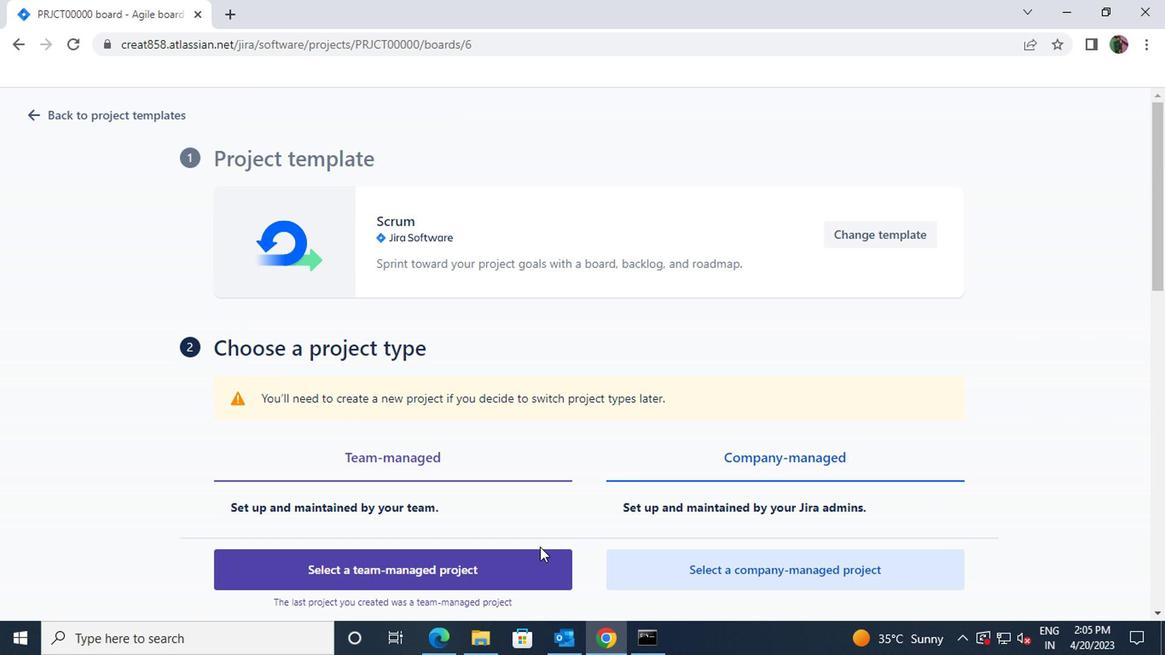 
Action: Mouse pressed left at (530, 558)
Screenshot: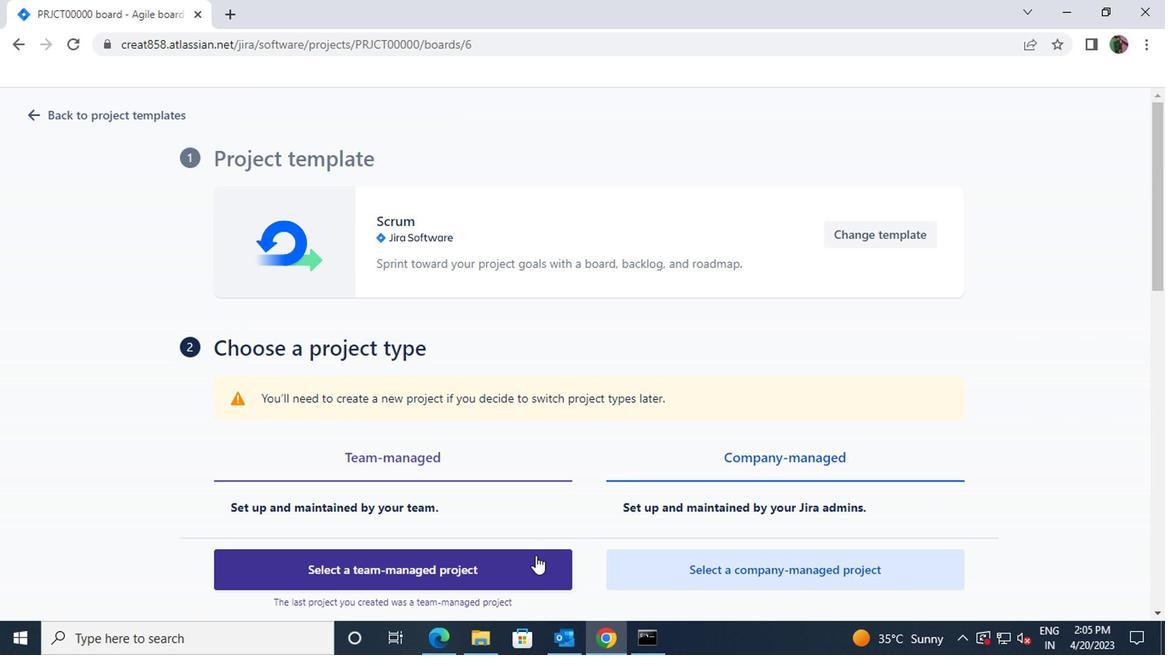 
Action: Mouse moved to (353, 284)
Screenshot: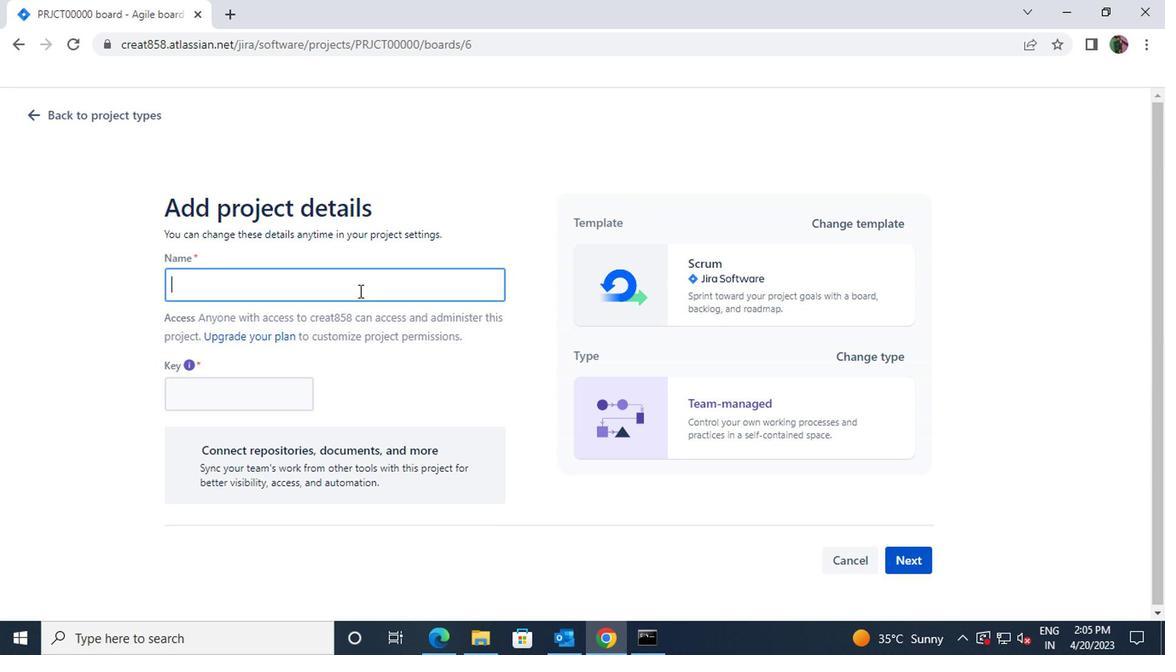 
Action: Mouse pressed left at (353, 284)
Screenshot: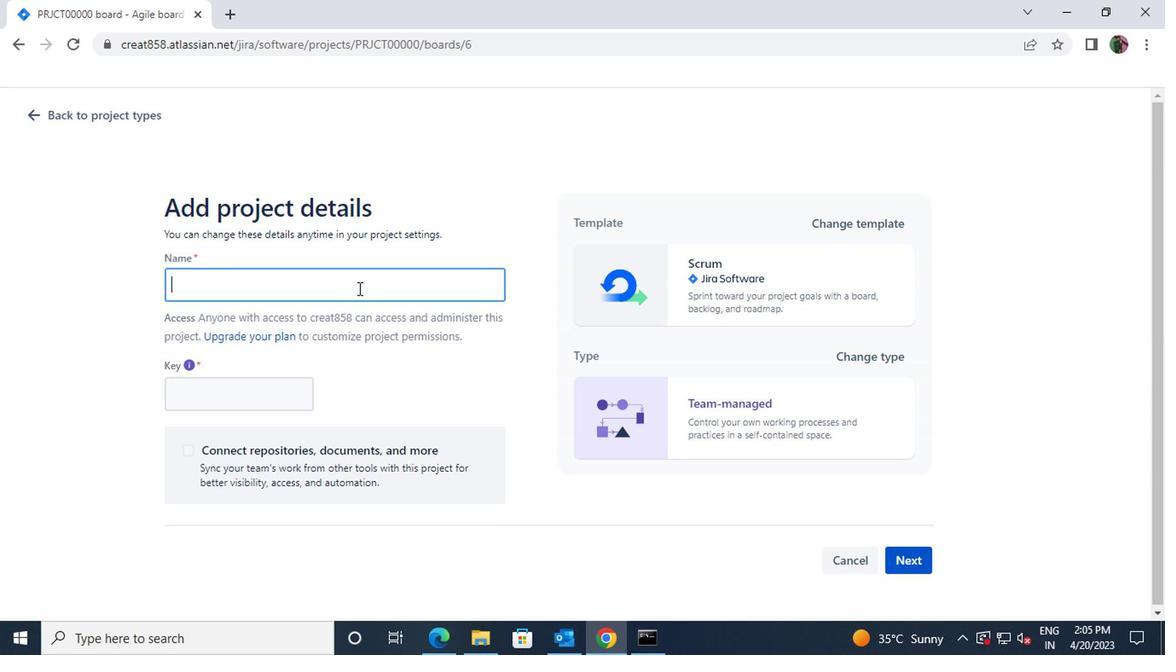 
Action: Key pressed <Key.shift>PROJECT0000000034
Screenshot: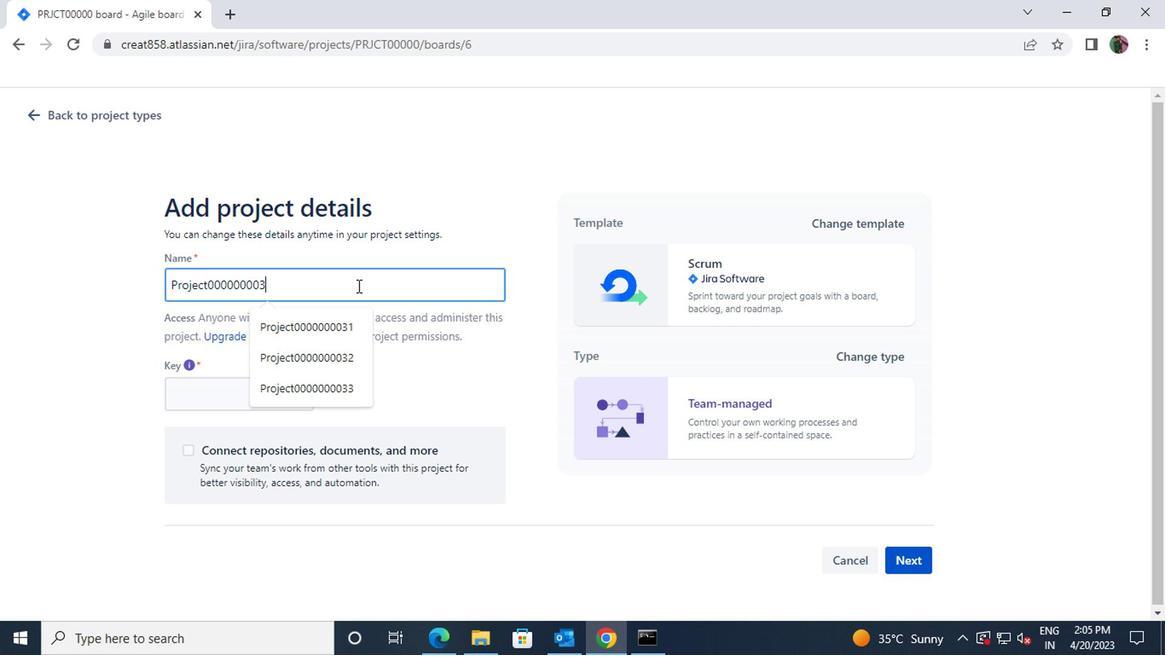 
Action: Mouse moved to (896, 566)
Screenshot: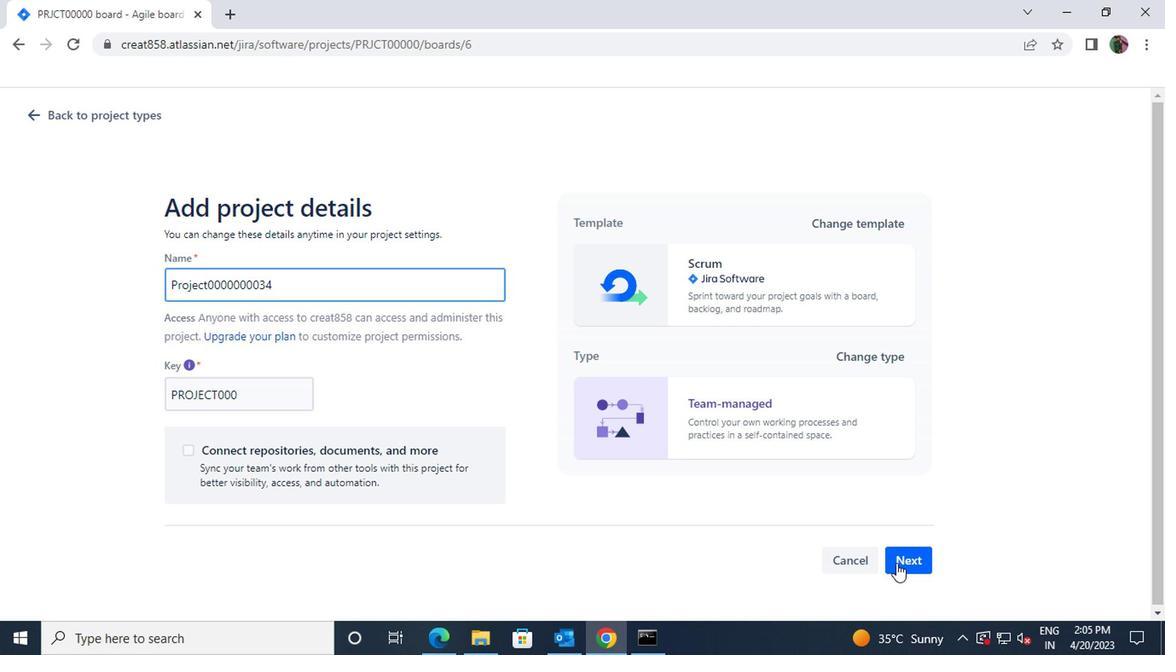
Action: Mouse pressed left at (896, 566)
Screenshot: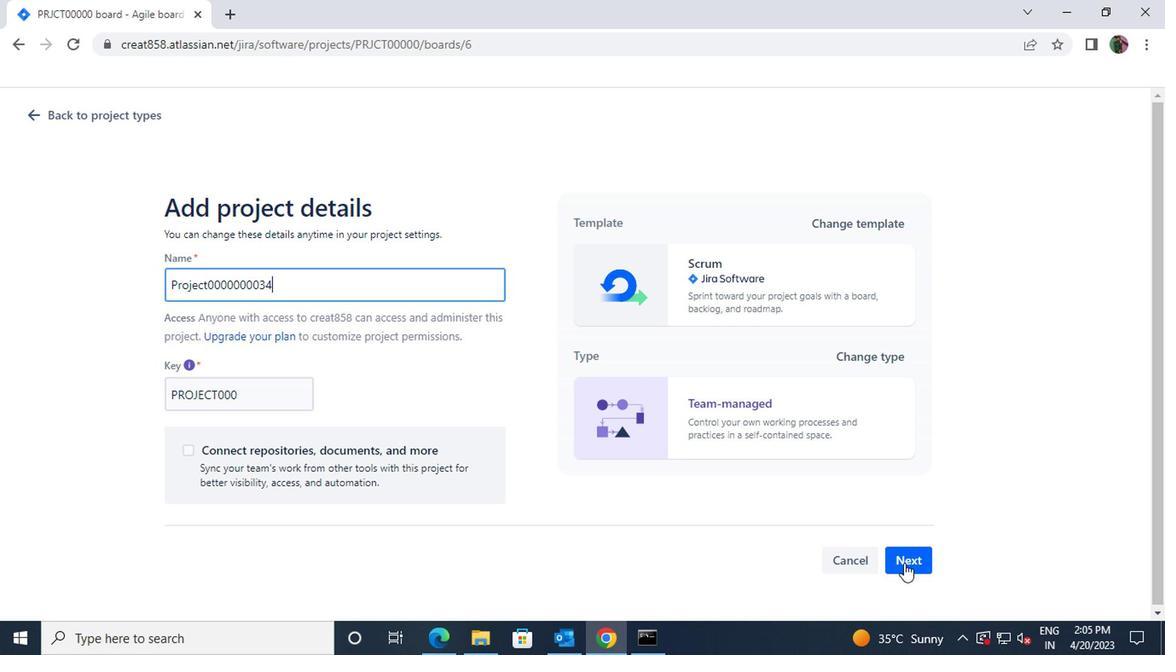 
Action: Mouse moved to (769, 463)
Screenshot: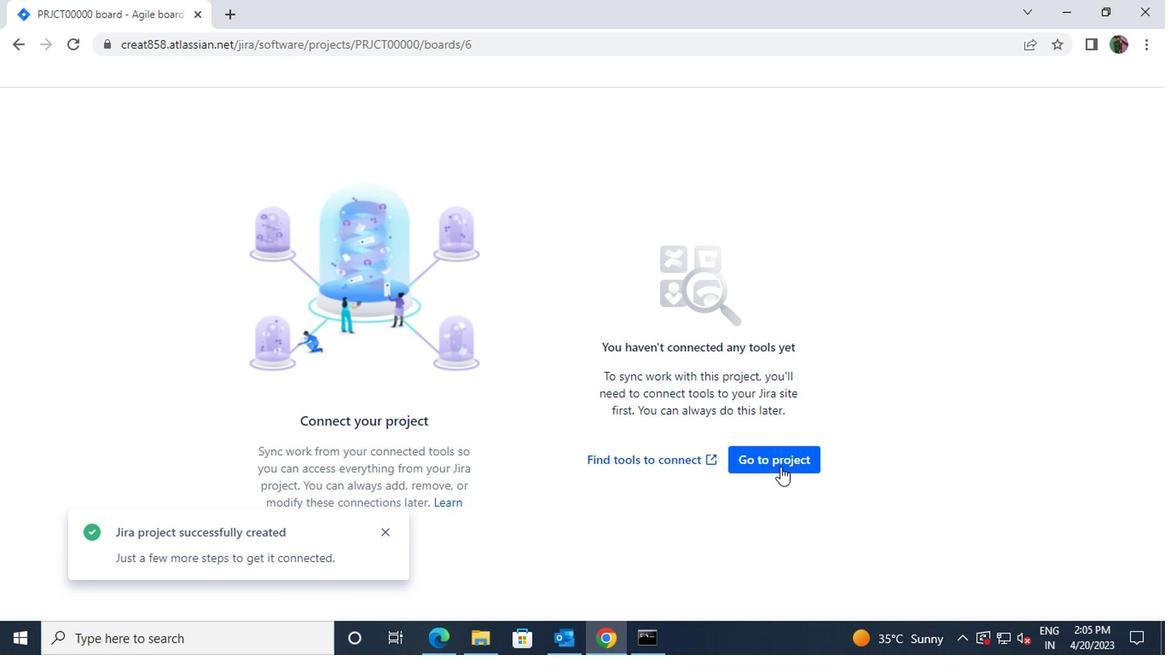 
Action: Mouse pressed left at (769, 463)
Screenshot: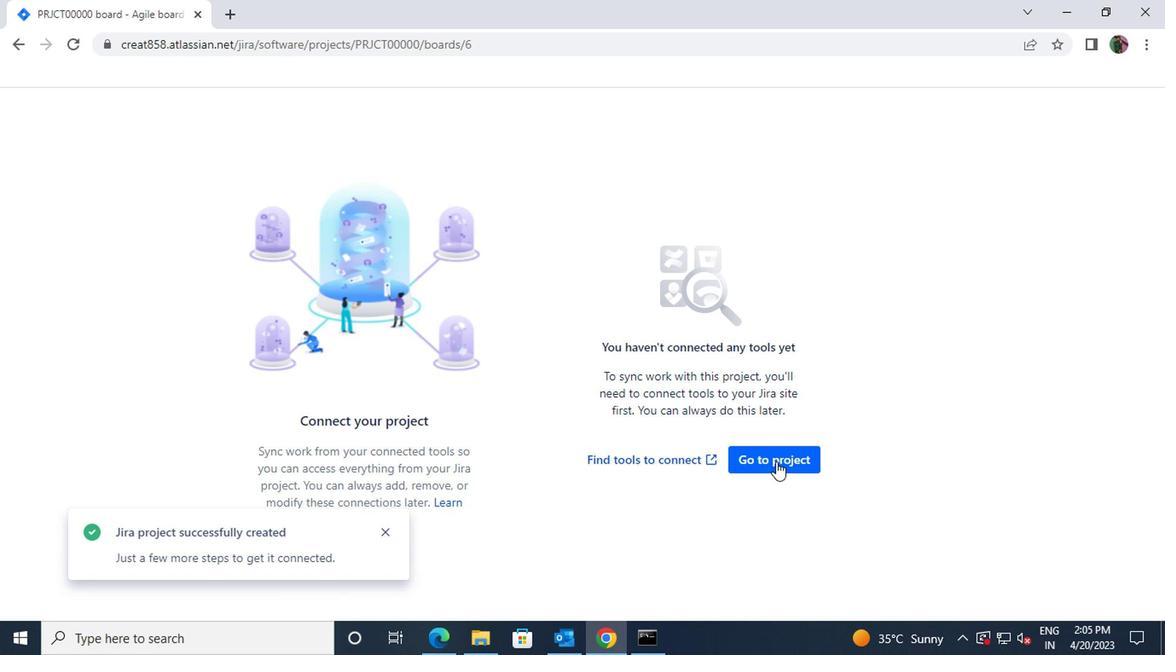 
Action: Mouse moved to (315, 116)
Screenshot: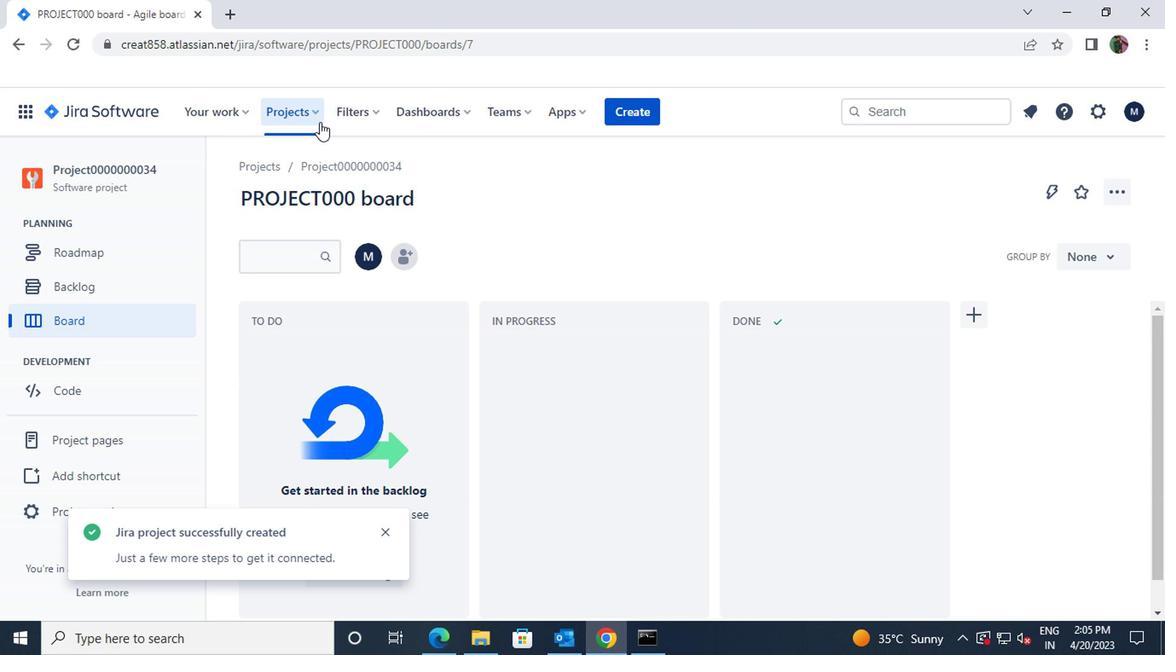 
Action: Mouse pressed left at (315, 116)
Screenshot: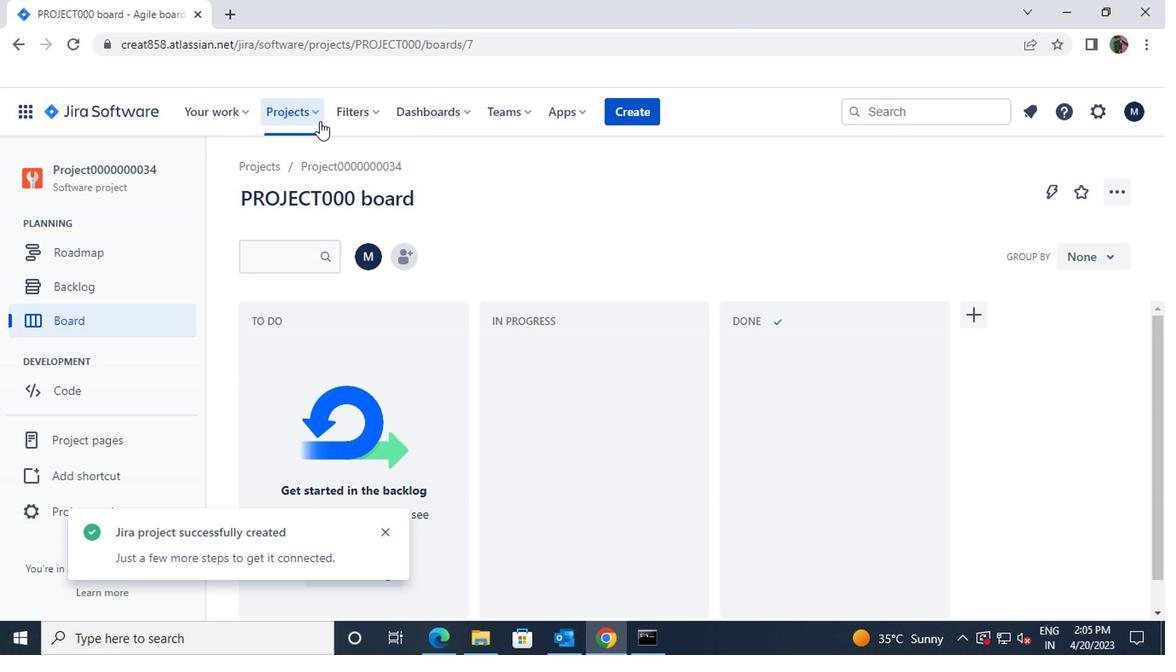 
Action: Mouse moved to (347, 227)
Screenshot: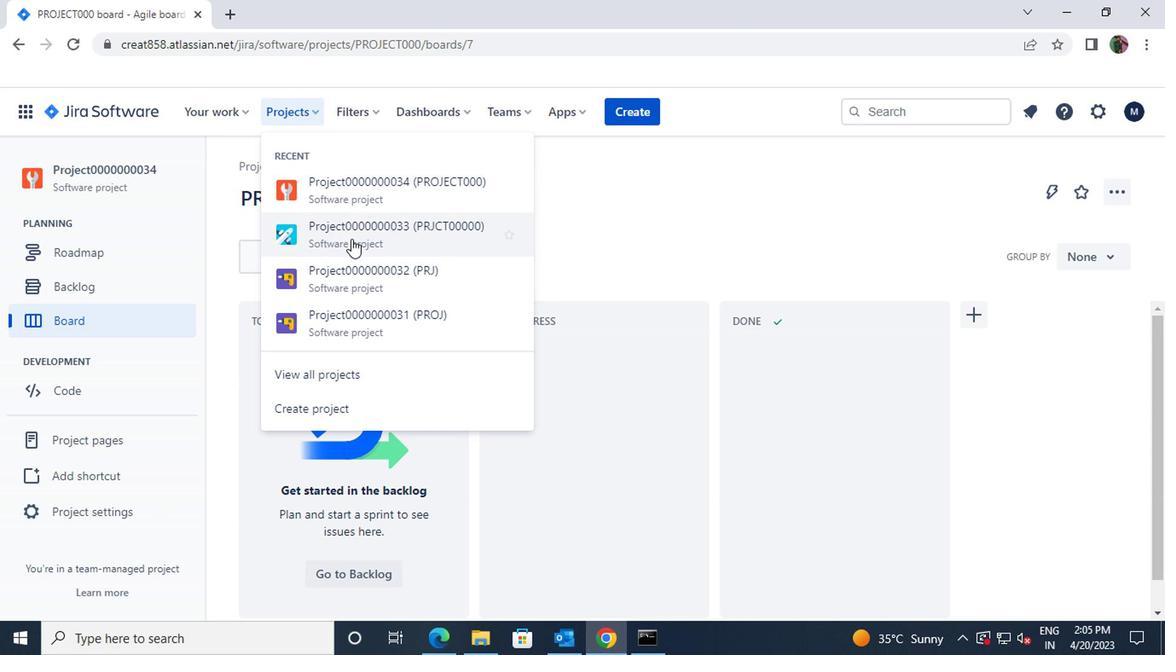 
Action: Mouse pressed left at (347, 227)
Screenshot: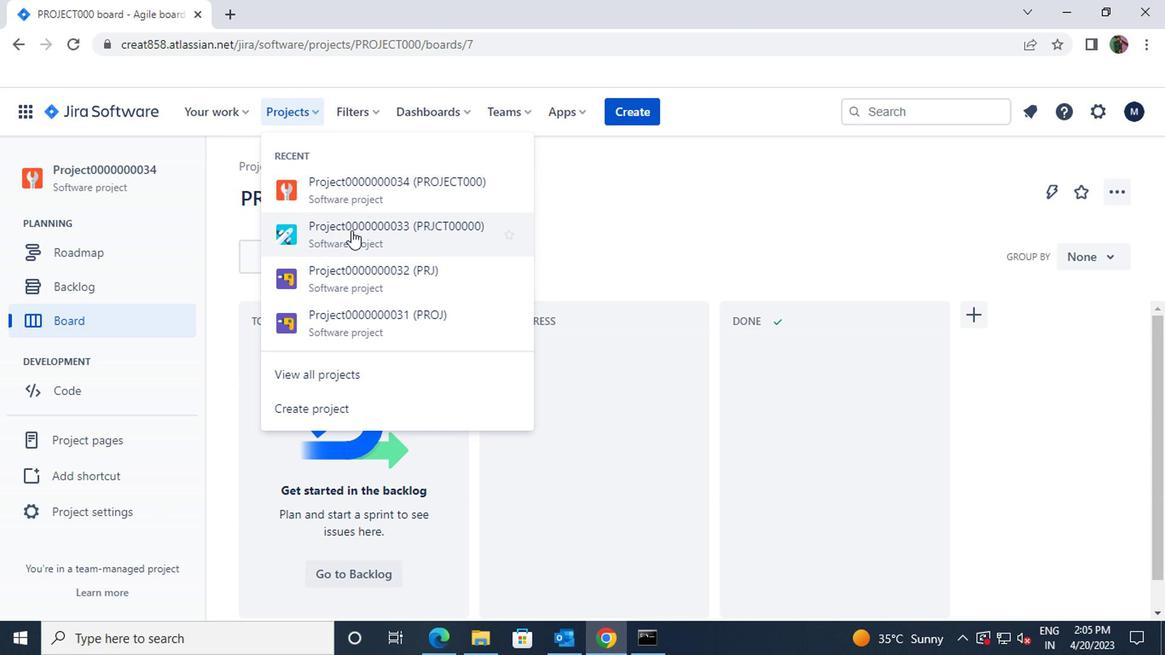 
Action: Mouse moved to (399, 256)
Screenshot: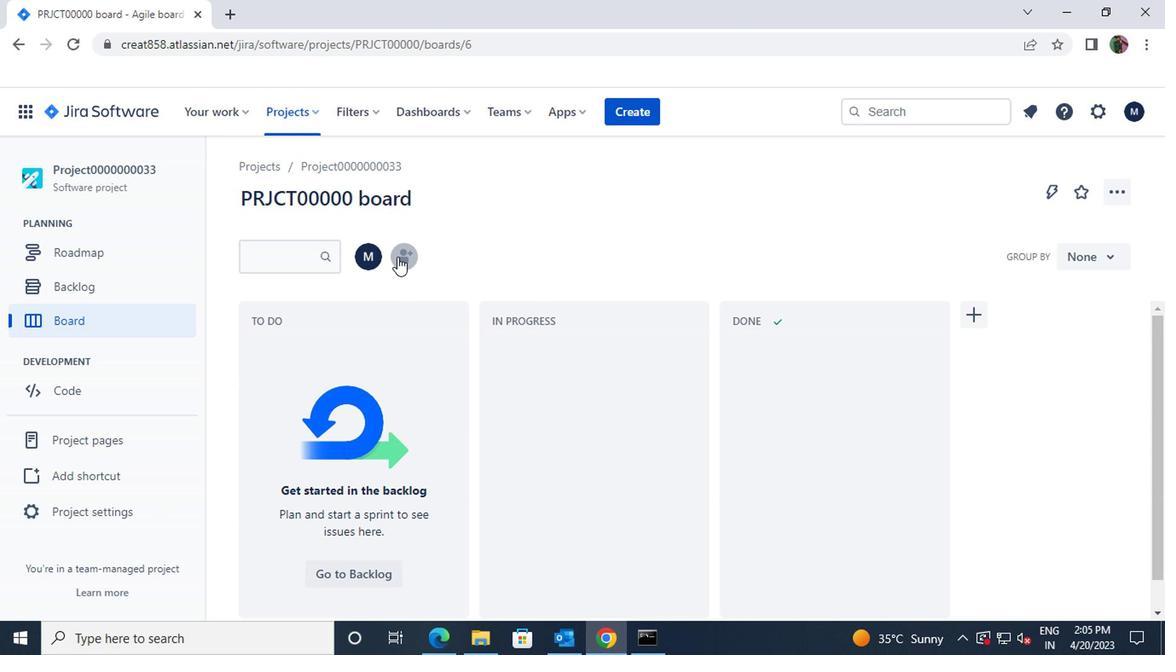 
Action: Mouse pressed left at (399, 256)
Screenshot: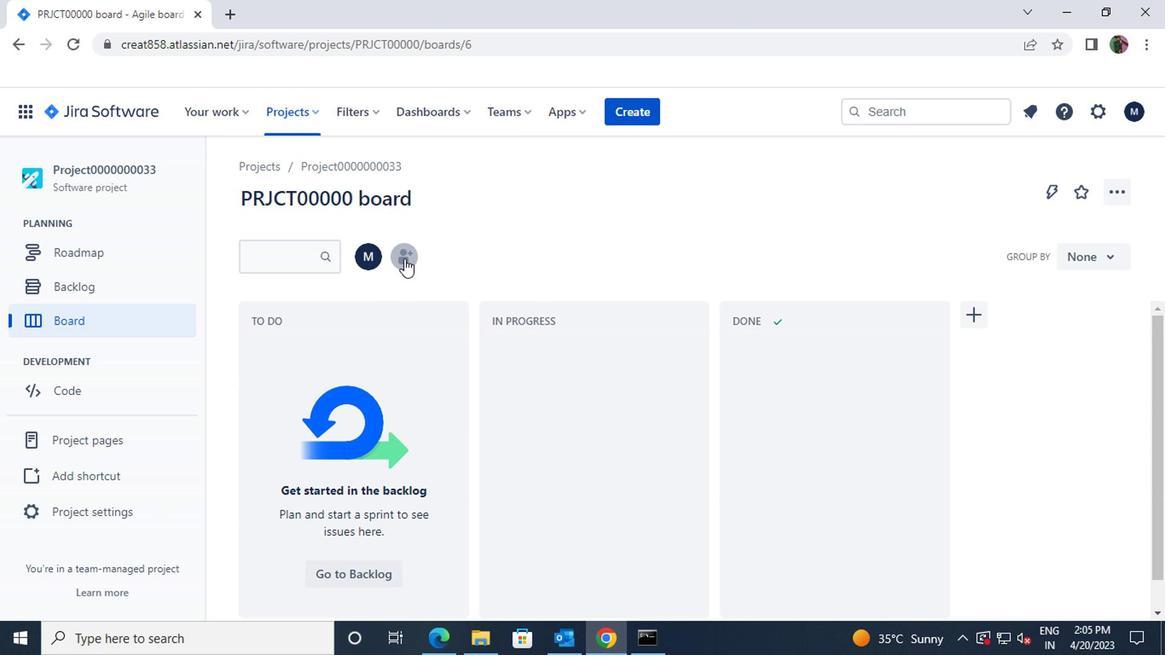 
Action: Key pressed AYUSH98111
Screenshot: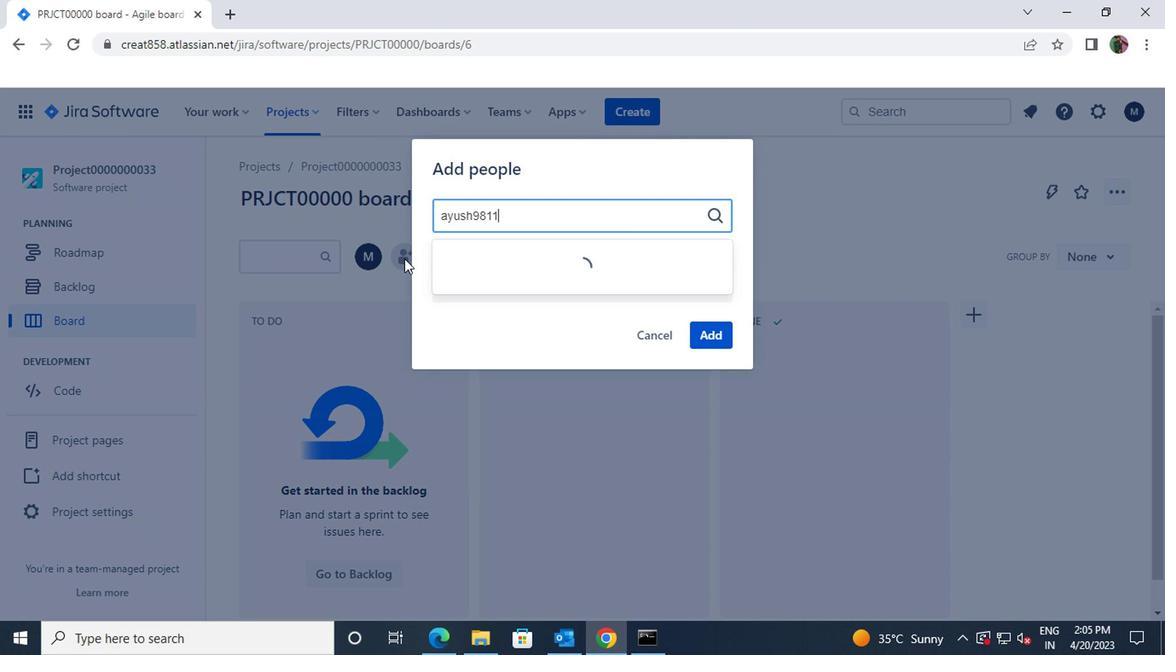 
Action: Mouse moved to (483, 273)
Screenshot: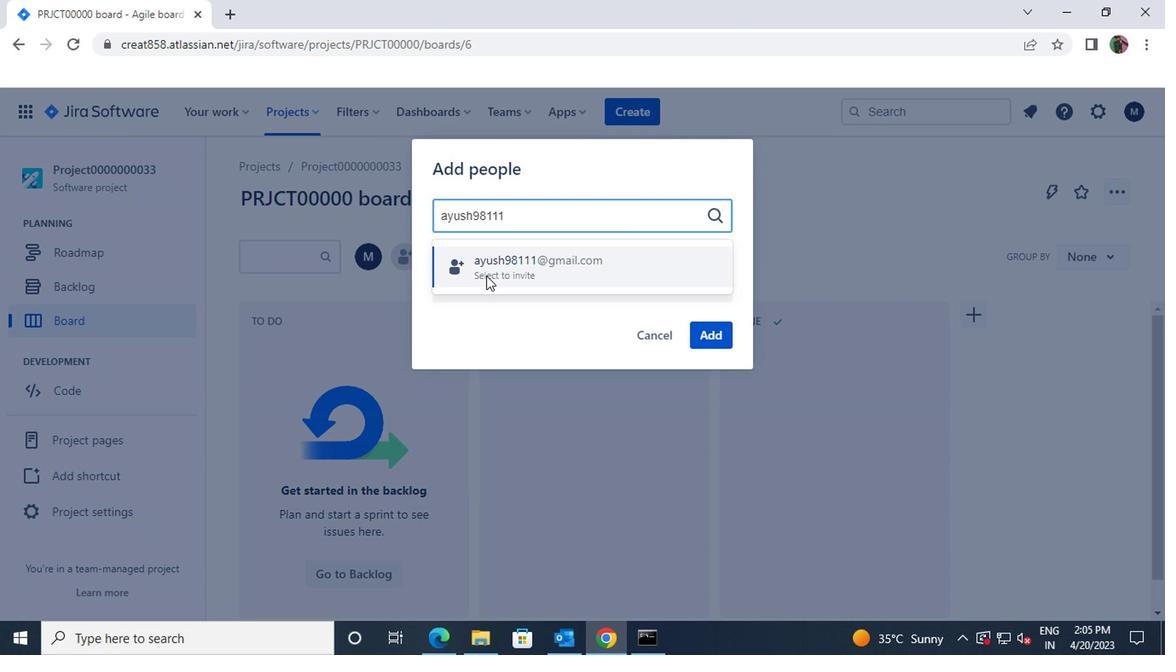 
Action: Mouse pressed left at (483, 273)
Screenshot: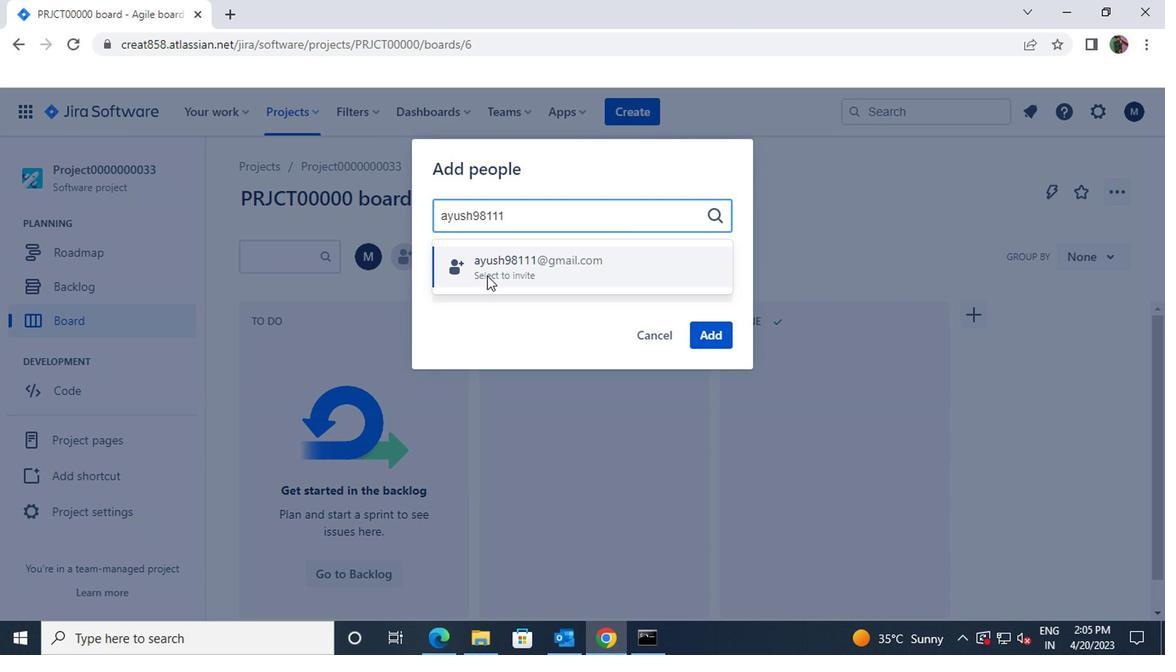 
Action: Key pressed NIKRATHI889
Screenshot: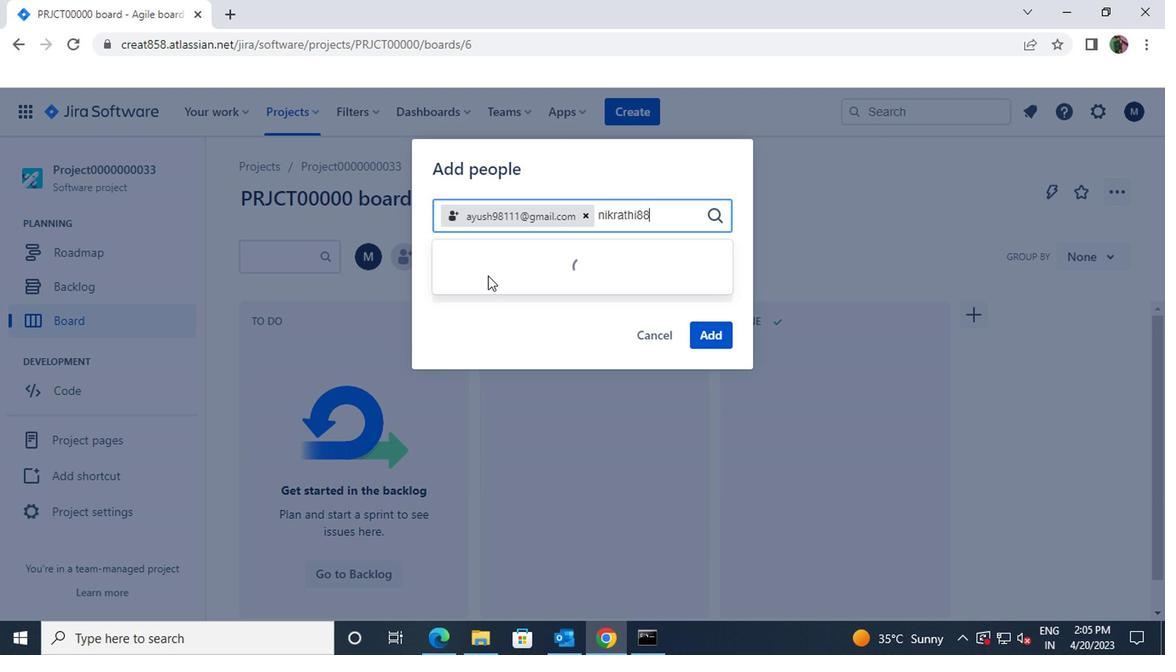 
Action: Mouse pressed left at (483, 273)
Screenshot: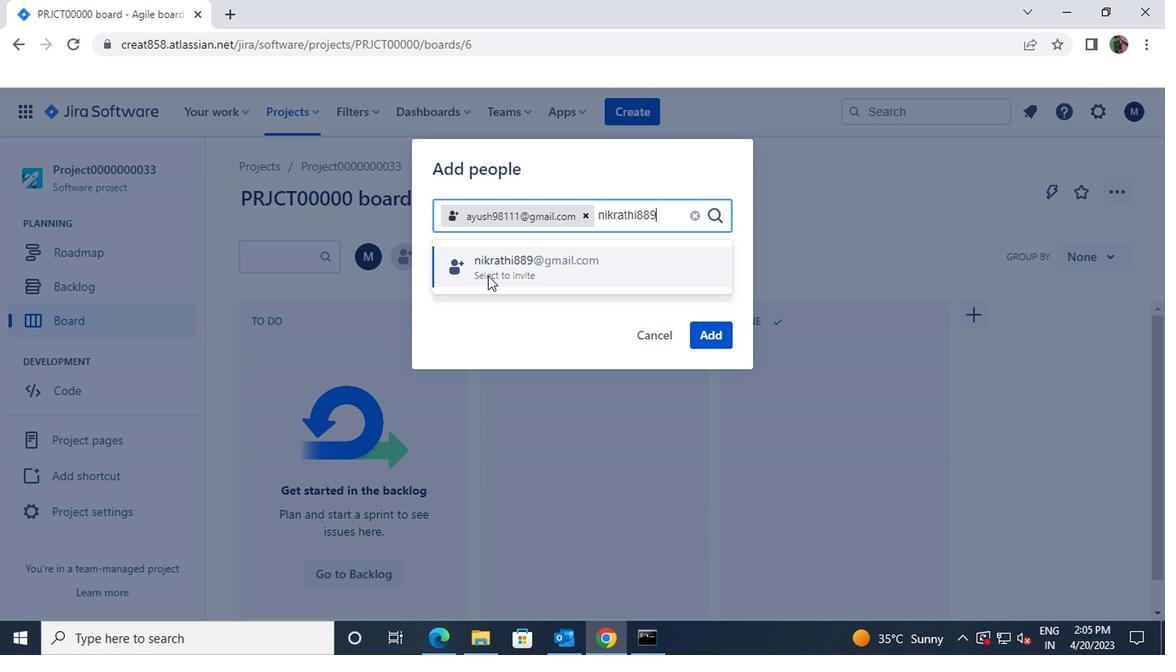 
Action: Mouse moved to (705, 362)
Screenshot: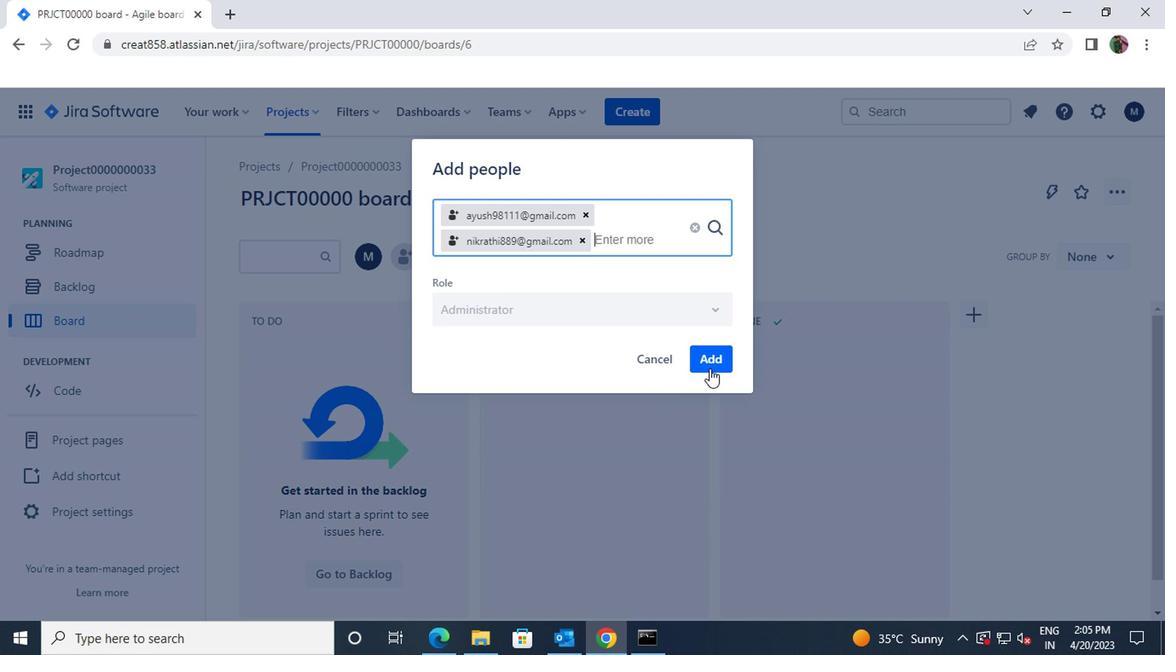 
Action: Mouse pressed left at (705, 362)
Screenshot: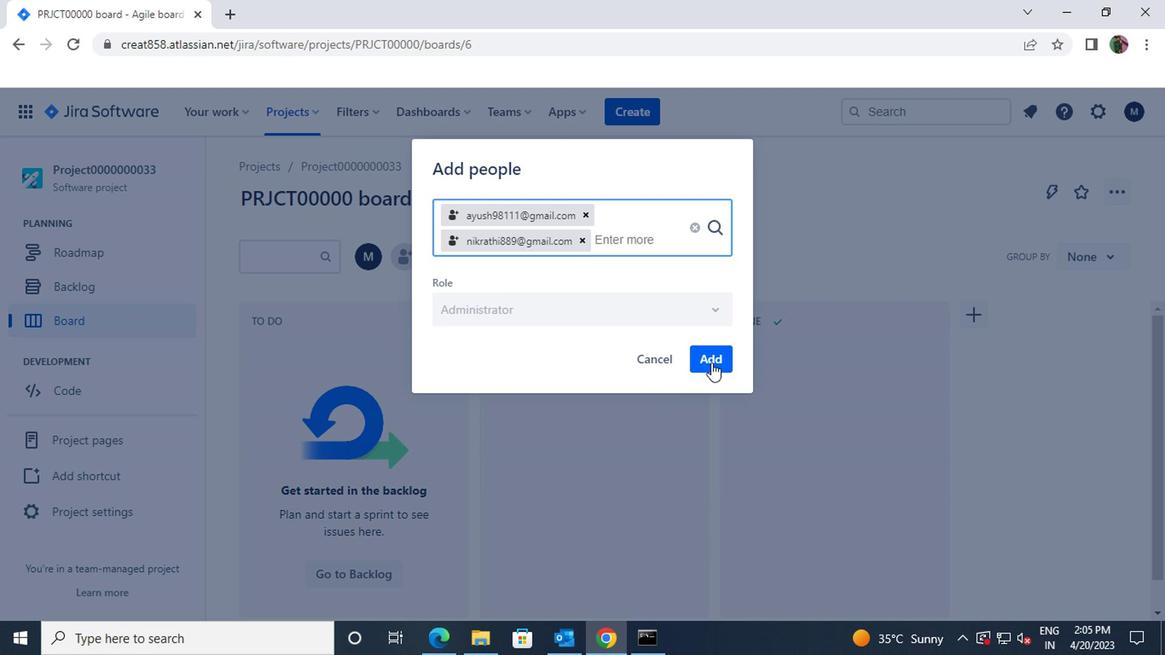
Action: Mouse moved to (708, 367)
Screenshot: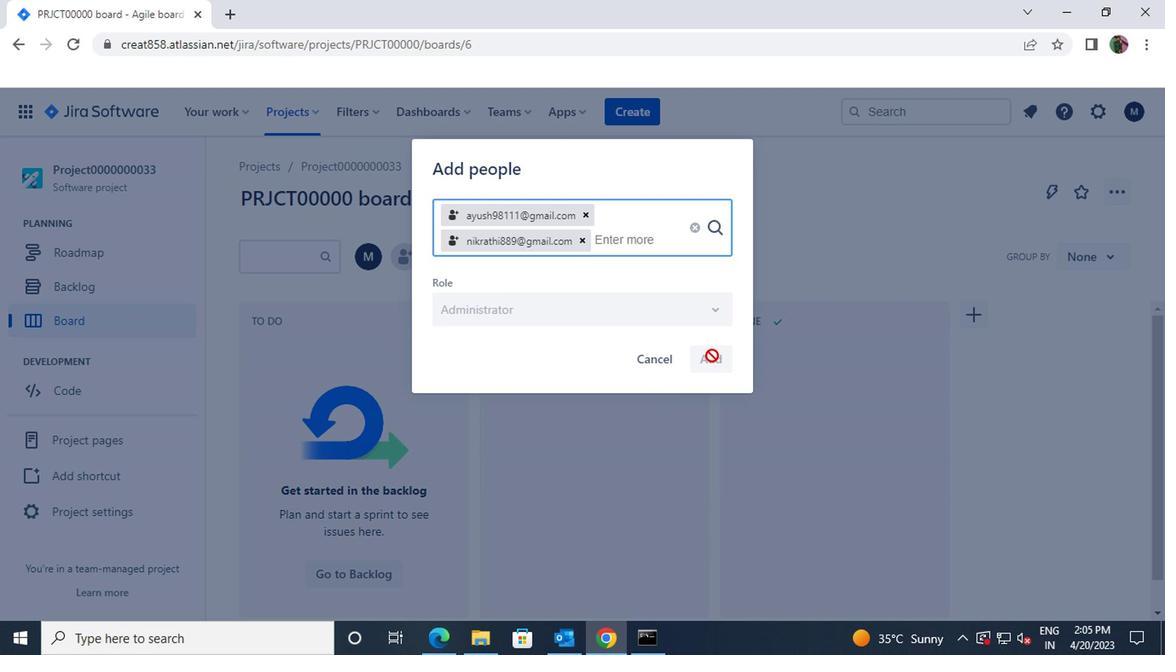 
Action: Mouse pressed left at (708, 367)
Screenshot: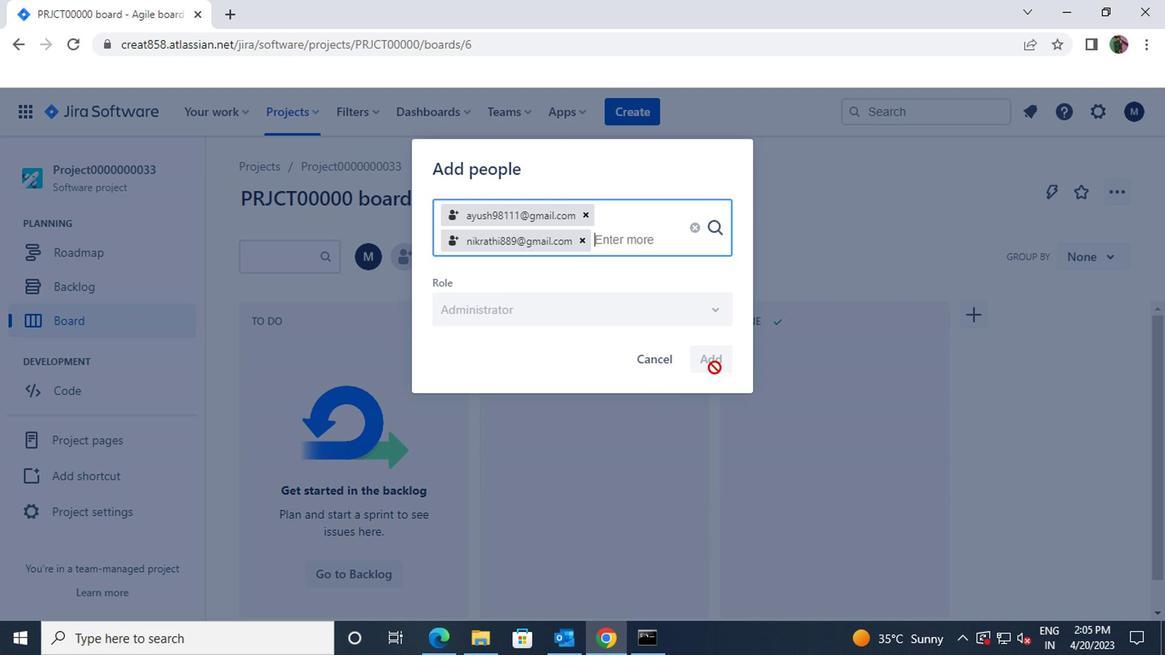
Action: Mouse moved to (687, 364)
Screenshot: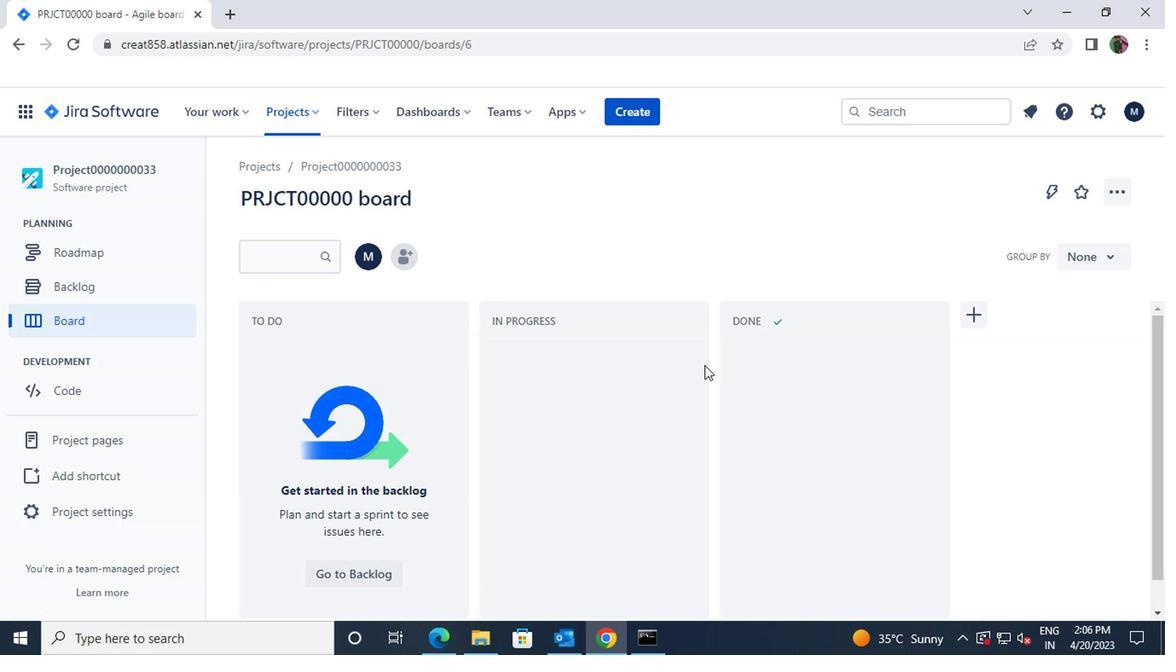 
